 Task: Find connections with filter location Hāora with filter topic #marketing with filter profile language Potuguese with filter current company Zydus Group with filter school The University of Burdwan with filter industry Building Construction with filter service category Tax Law with filter keywords title Architect
Action: Mouse moved to (533, 78)
Screenshot: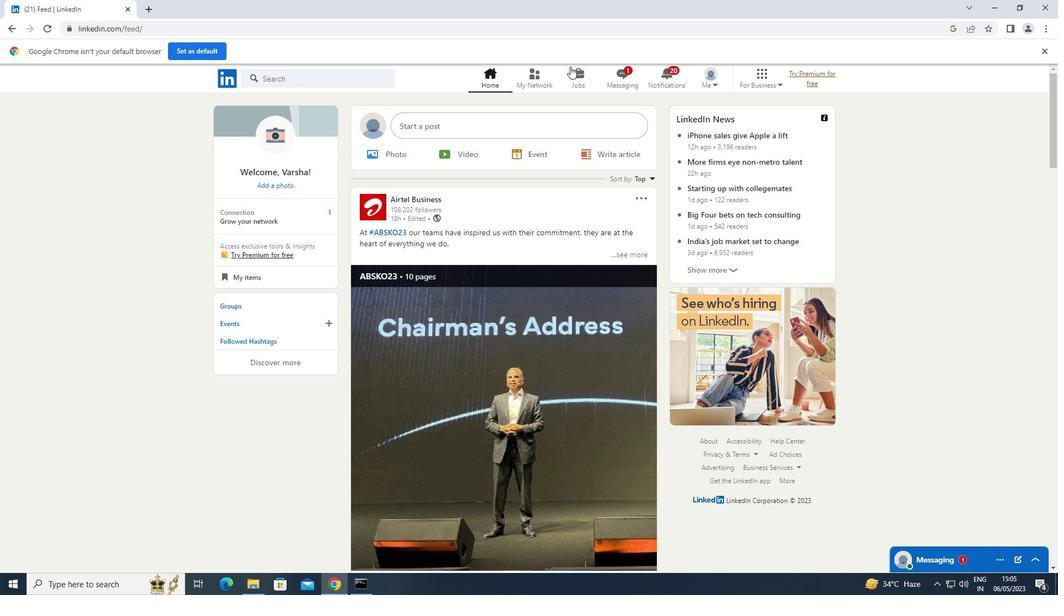 
Action: Mouse pressed left at (533, 78)
Screenshot: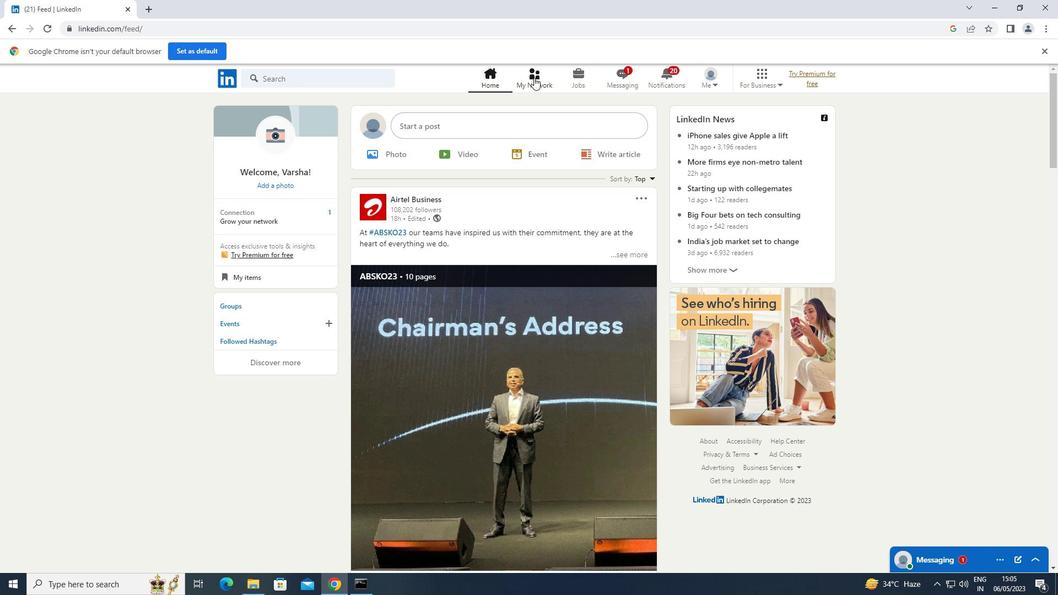 
Action: Mouse moved to (286, 134)
Screenshot: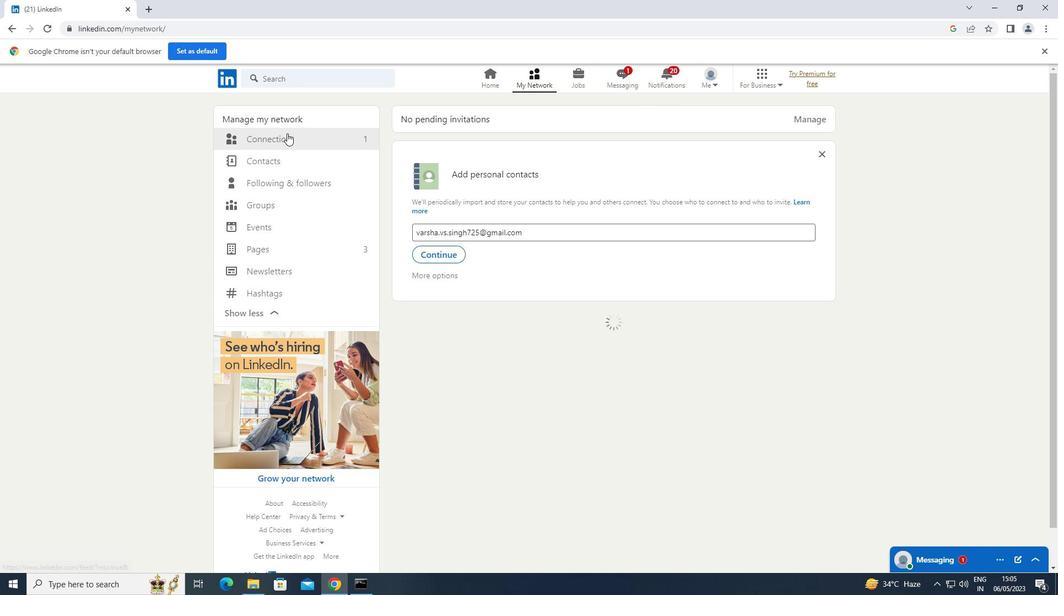 
Action: Mouse pressed left at (286, 134)
Screenshot: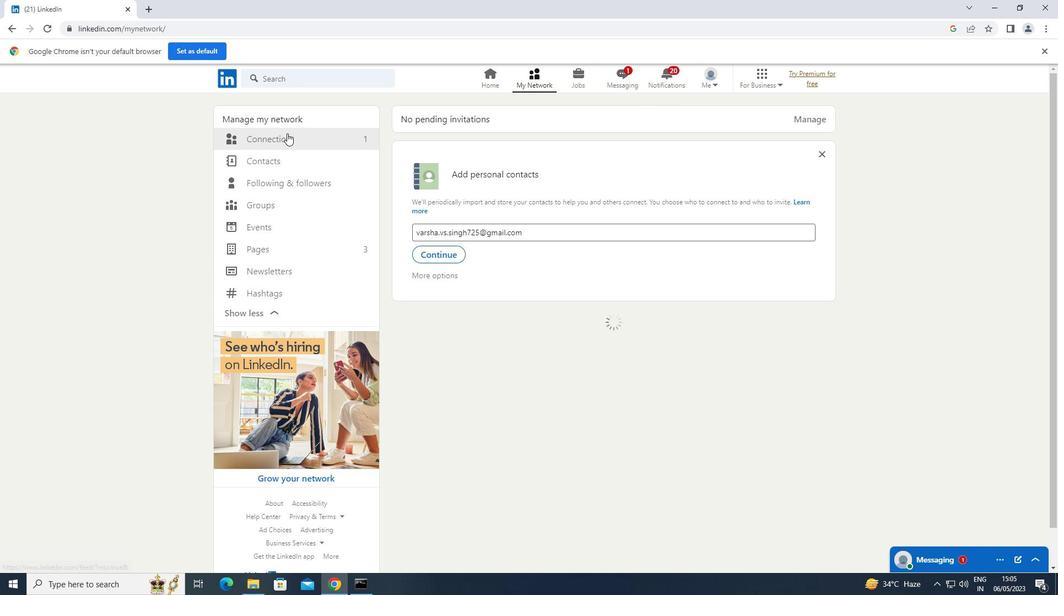 
Action: Mouse moved to (625, 138)
Screenshot: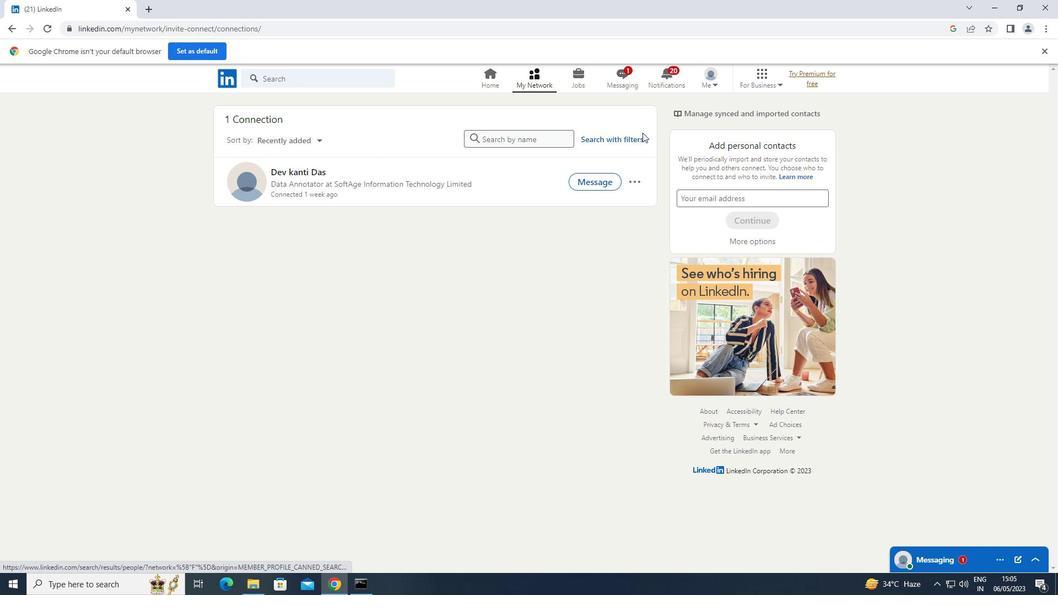 
Action: Mouse pressed left at (625, 138)
Screenshot: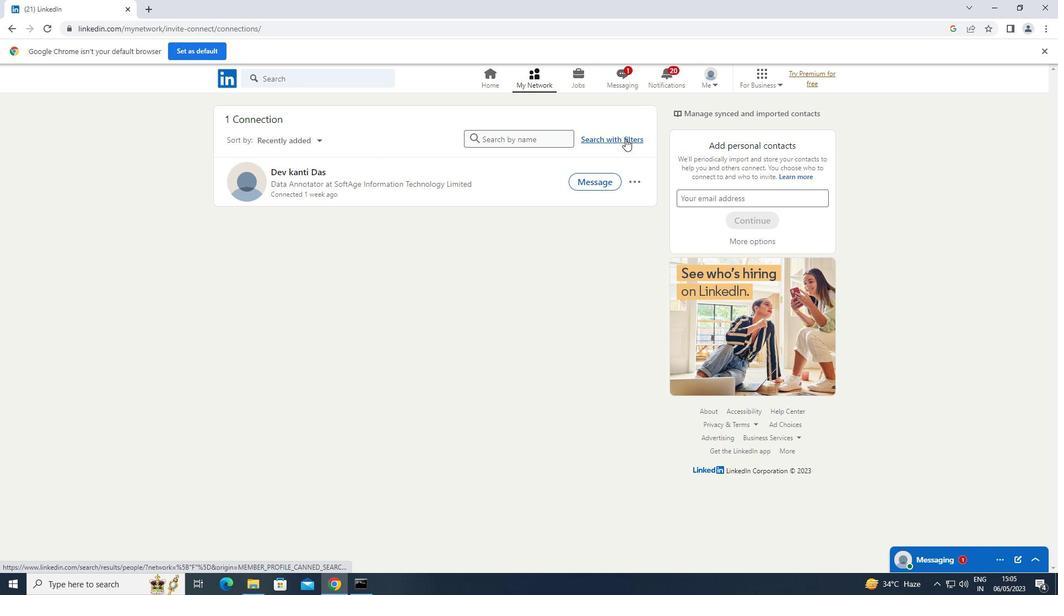 
Action: Mouse moved to (563, 111)
Screenshot: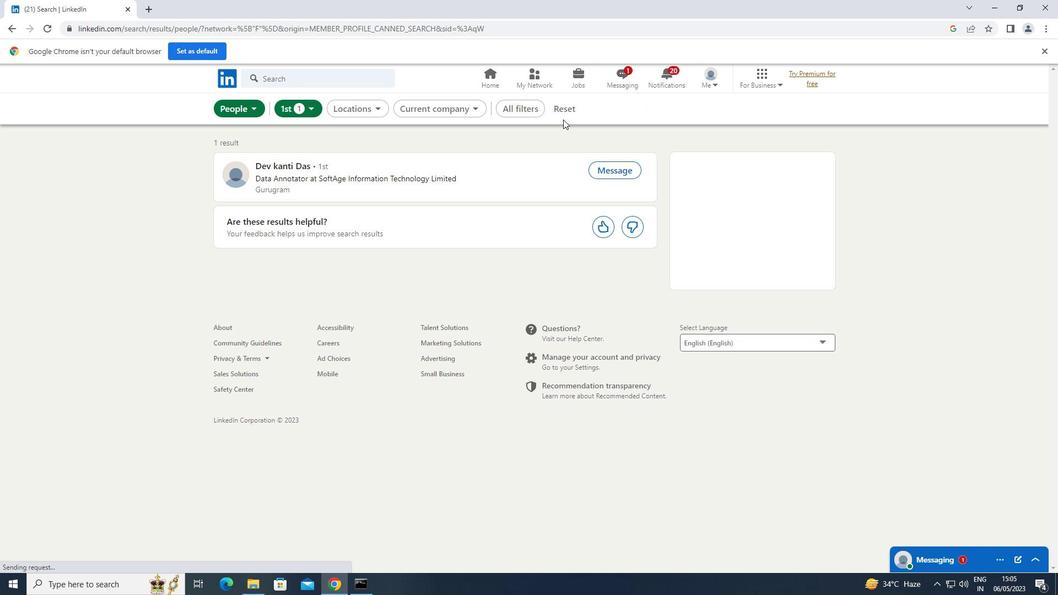 
Action: Mouse pressed left at (563, 111)
Screenshot: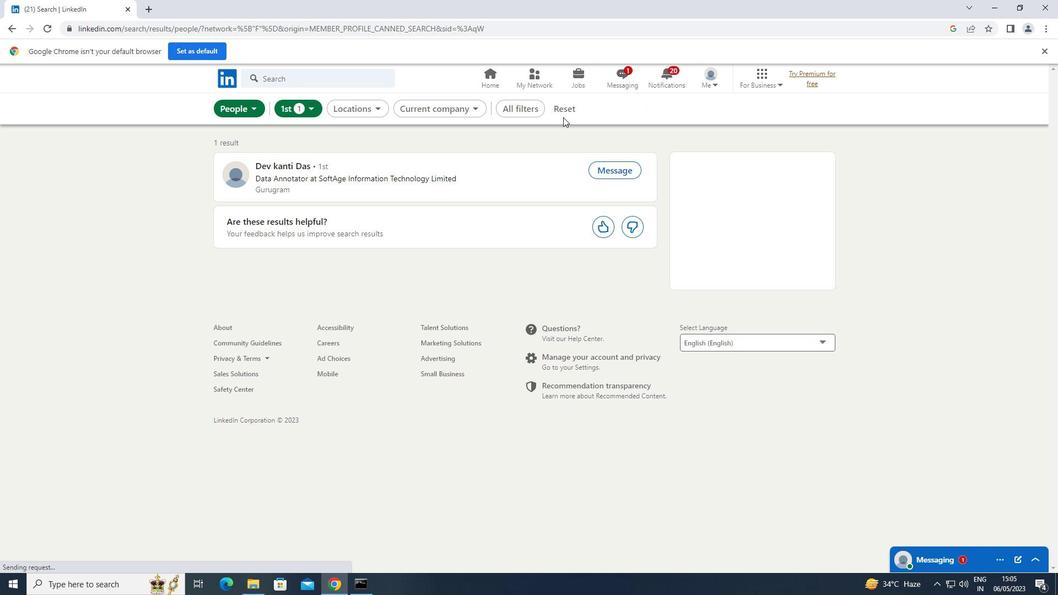 
Action: Mouse moved to (543, 111)
Screenshot: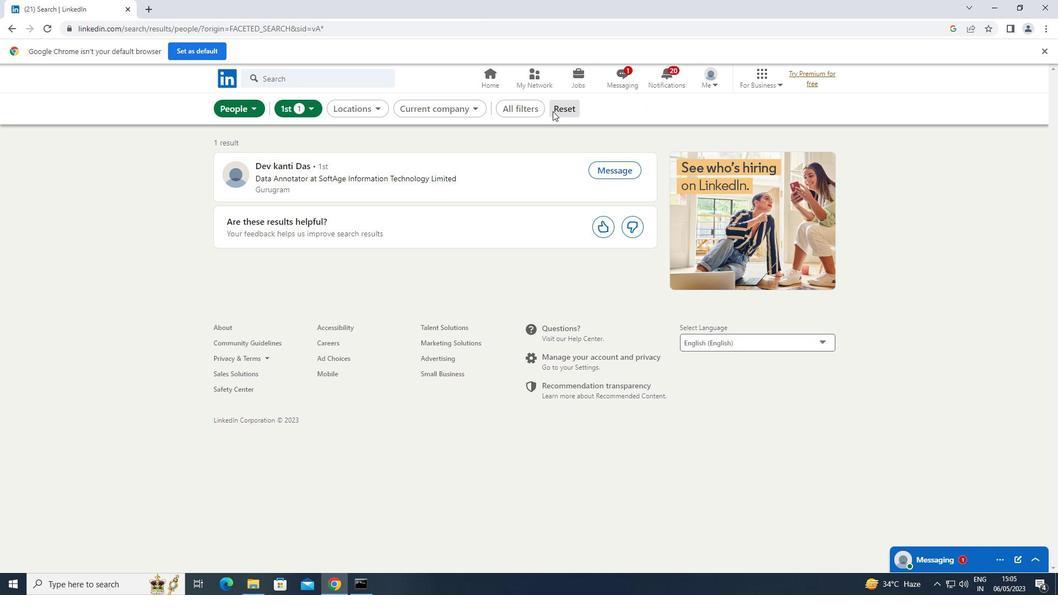 
Action: Mouse pressed left at (543, 111)
Screenshot: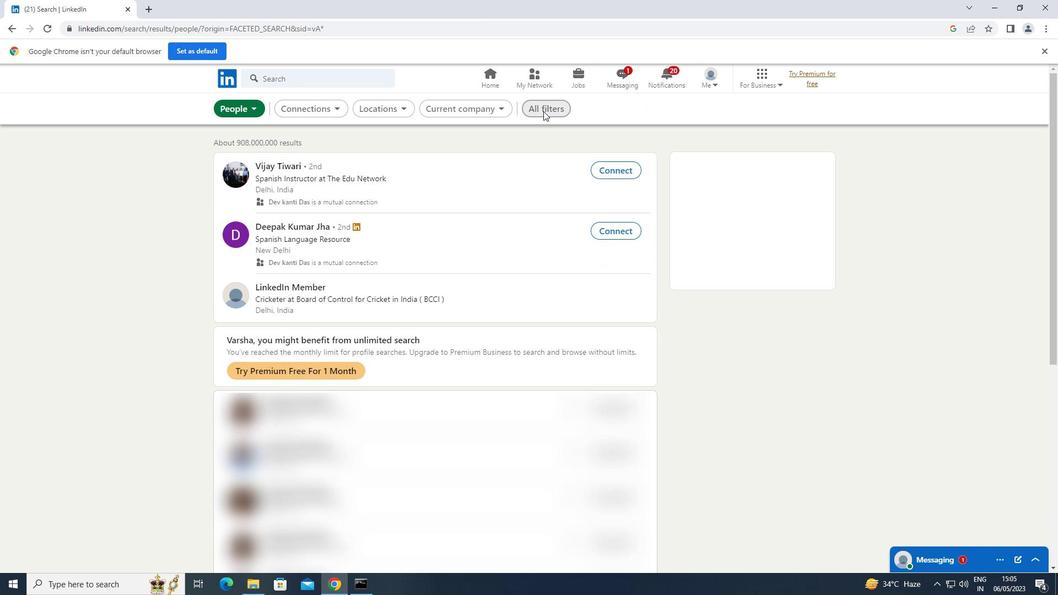 
Action: Mouse moved to (827, 237)
Screenshot: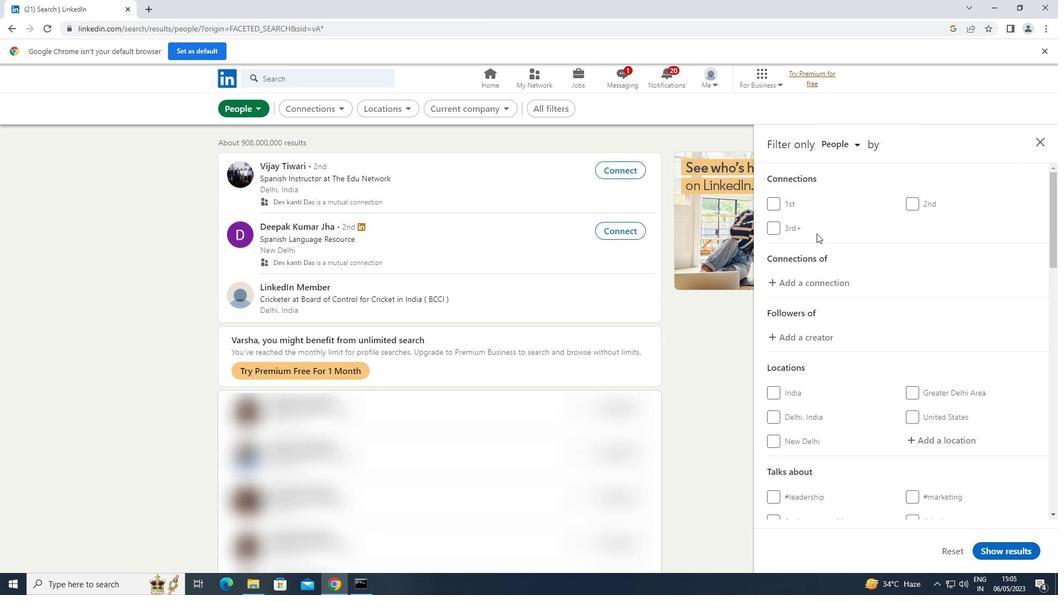 
Action: Mouse scrolled (827, 237) with delta (0, 0)
Screenshot: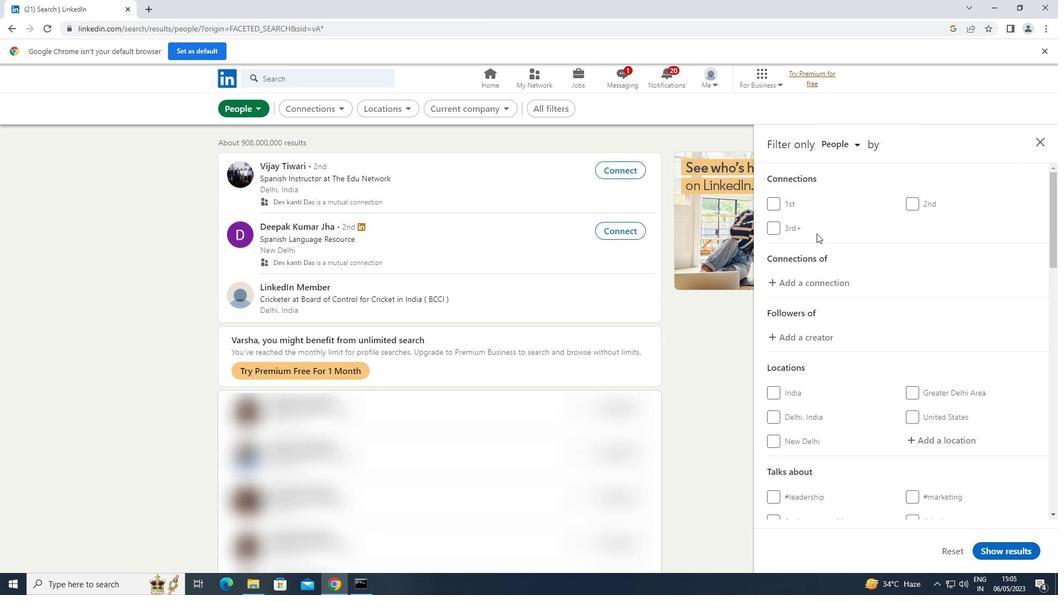 
Action: Mouse scrolled (827, 237) with delta (0, 0)
Screenshot: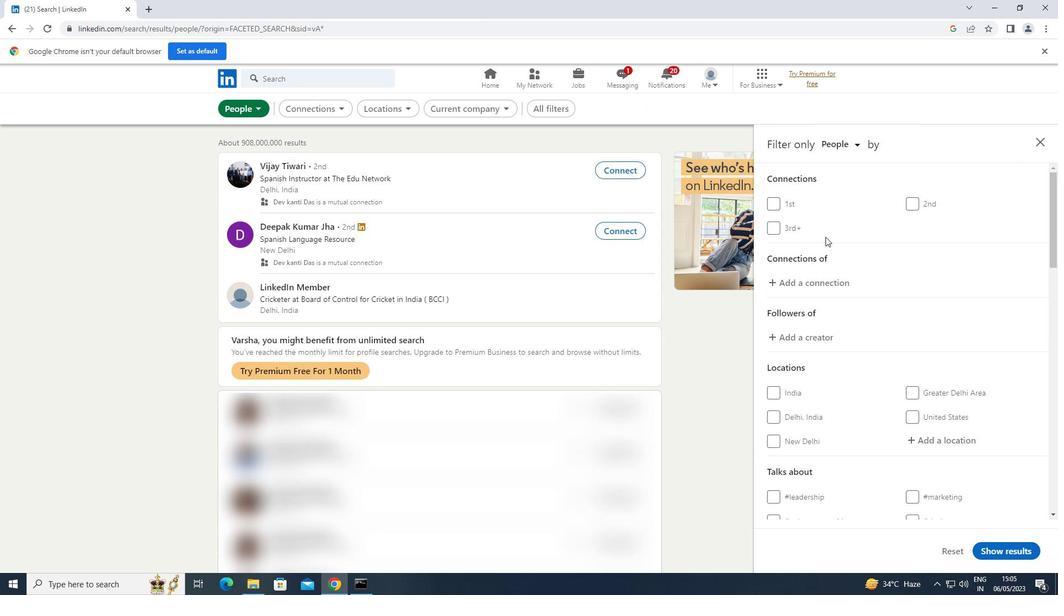 
Action: Mouse moved to (938, 331)
Screenshot: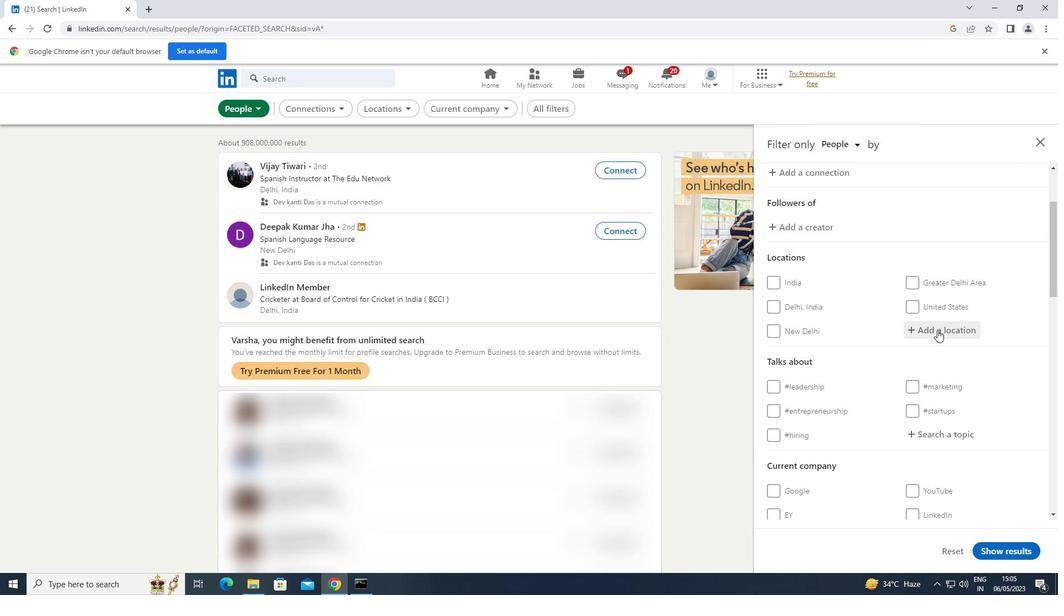 
Action: Mouse pressed left at (938, 331)
Screenshot: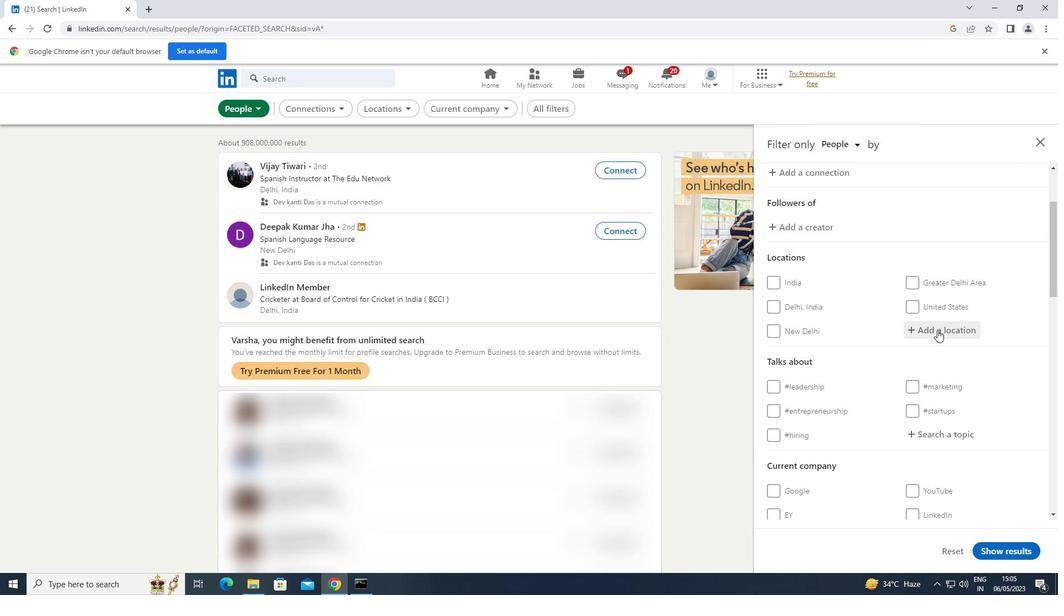 
Action: Mouse moved to (939, 329)
Screenshot: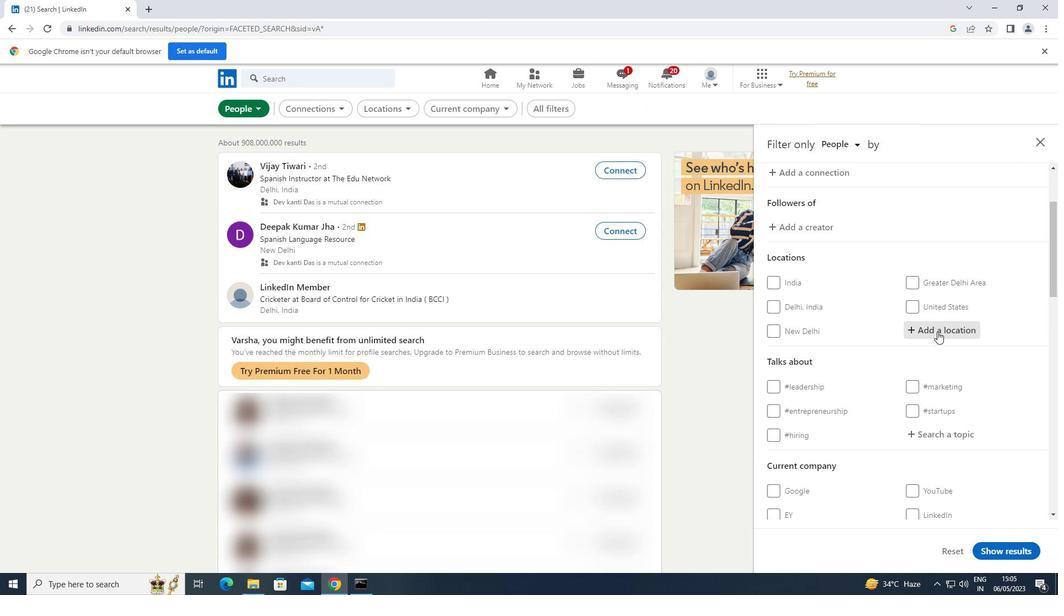 
Action: Key pressed <Key.shift>HAORA
Screenshot: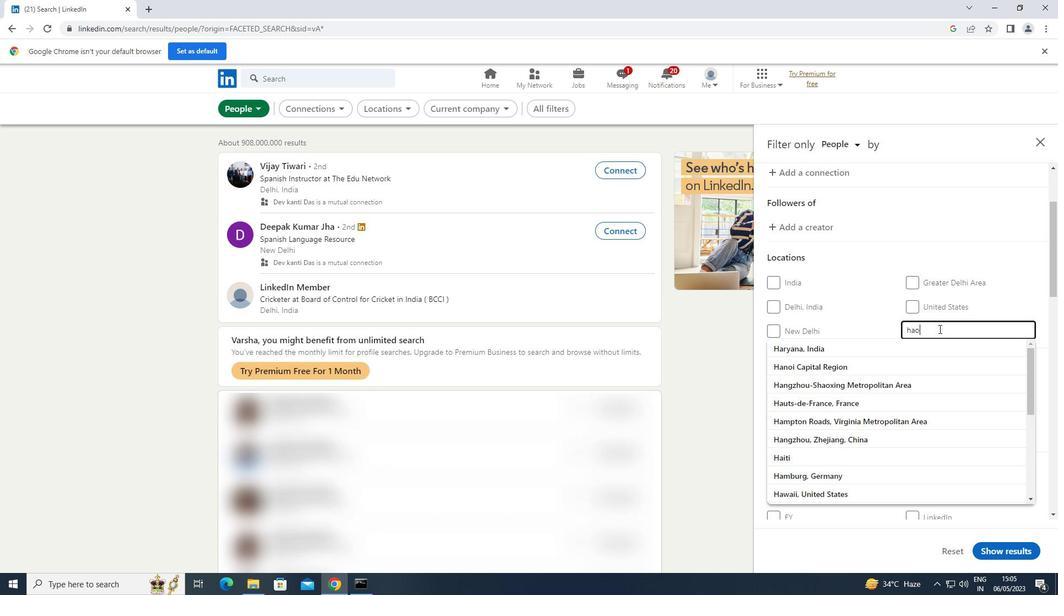 
Action: Mouse moved to (954, 432)
Screenshot: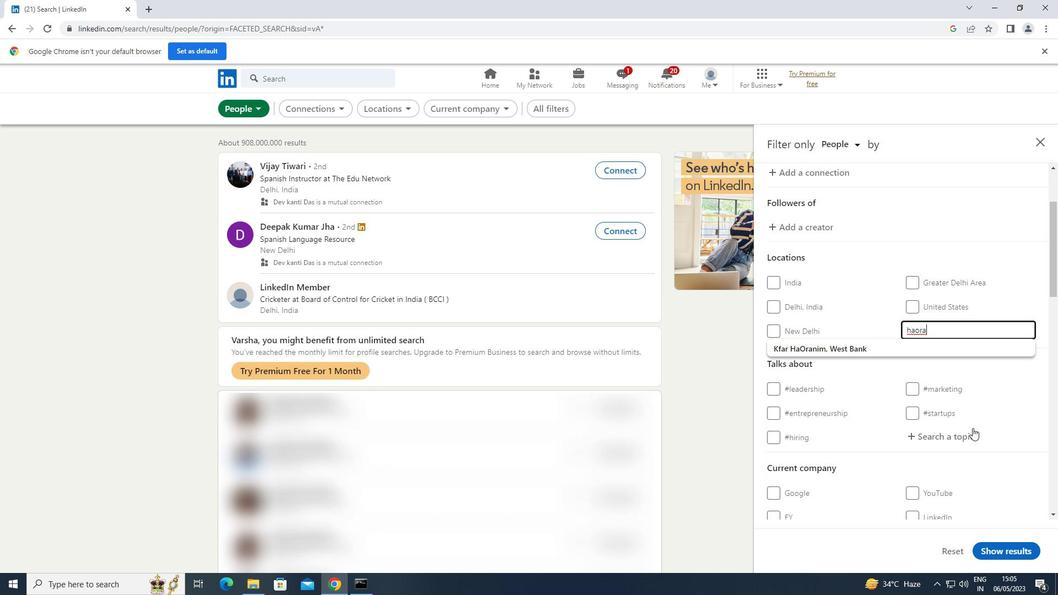
Action: Mouse pressed left at (954, 432)
Screenshot: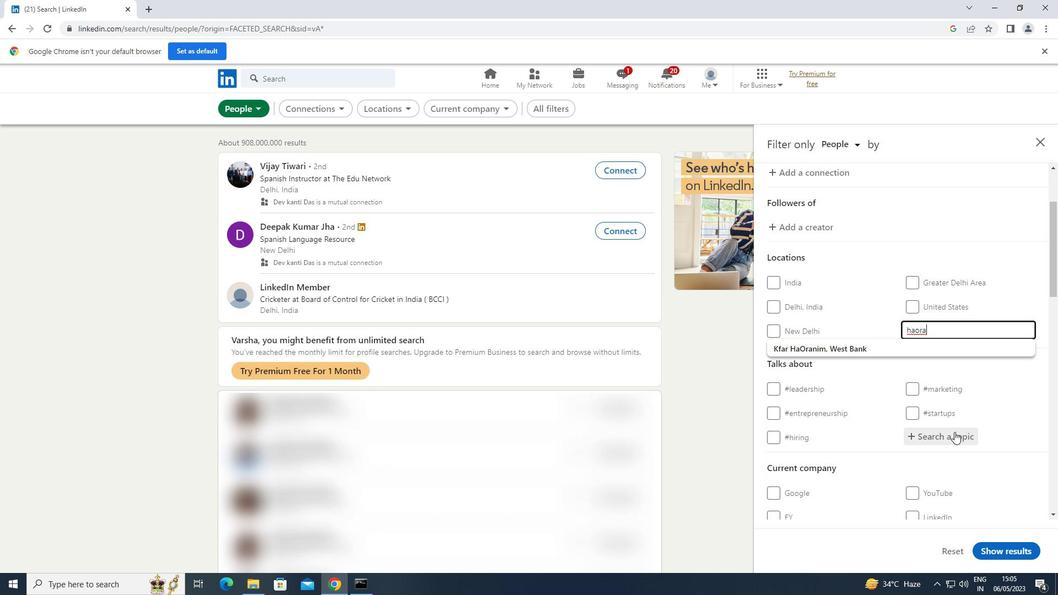
Action: Key pressed MARKETI
Screenshot: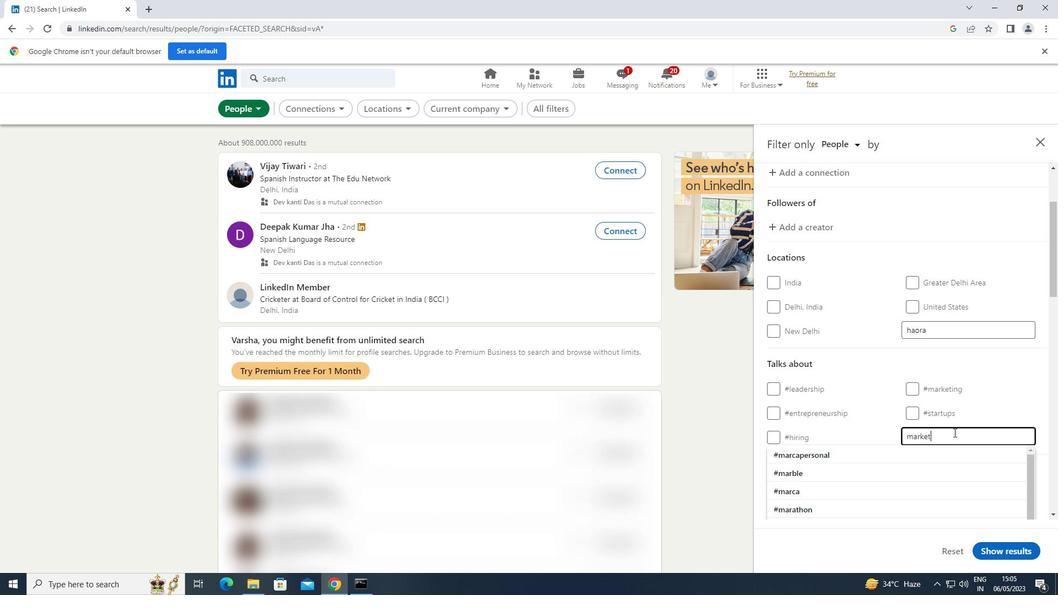 
Action: Mouse moved to (818, 458)
Screenshot: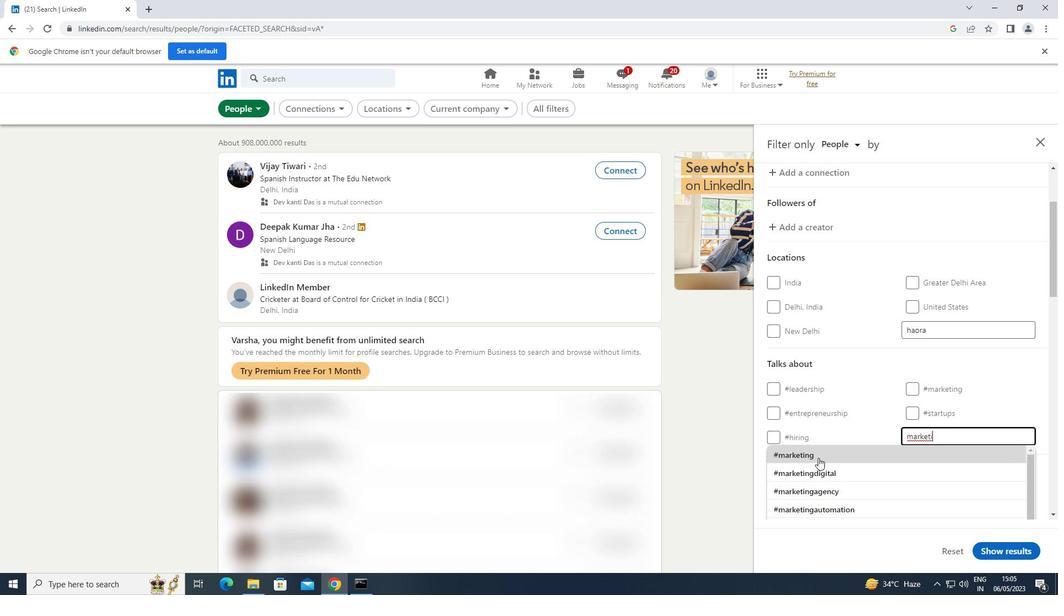 
Action: Mouse pressed left at (818, 458)
Screenshot: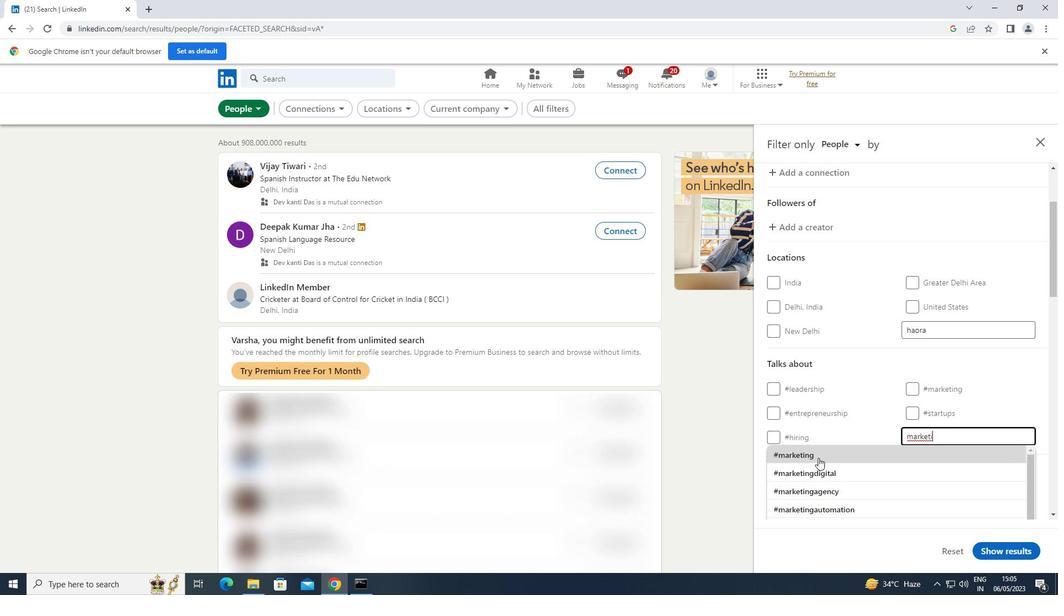 
Action: Mouse moved to (828, 444)
Screenshot: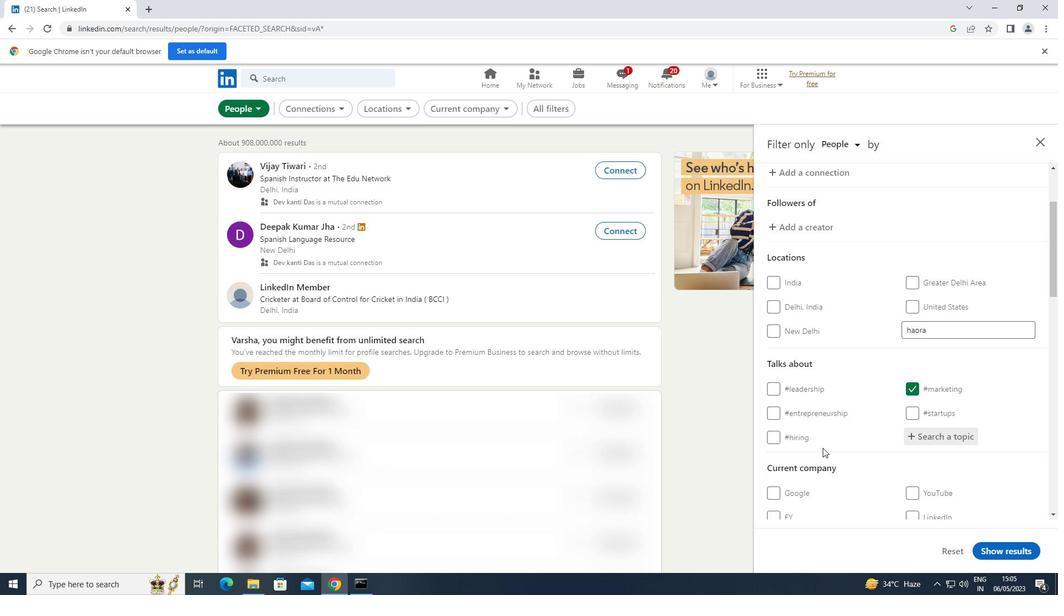 
Action: Mouse scrolled (828, 443) with delta (0, 0)
Screenshot: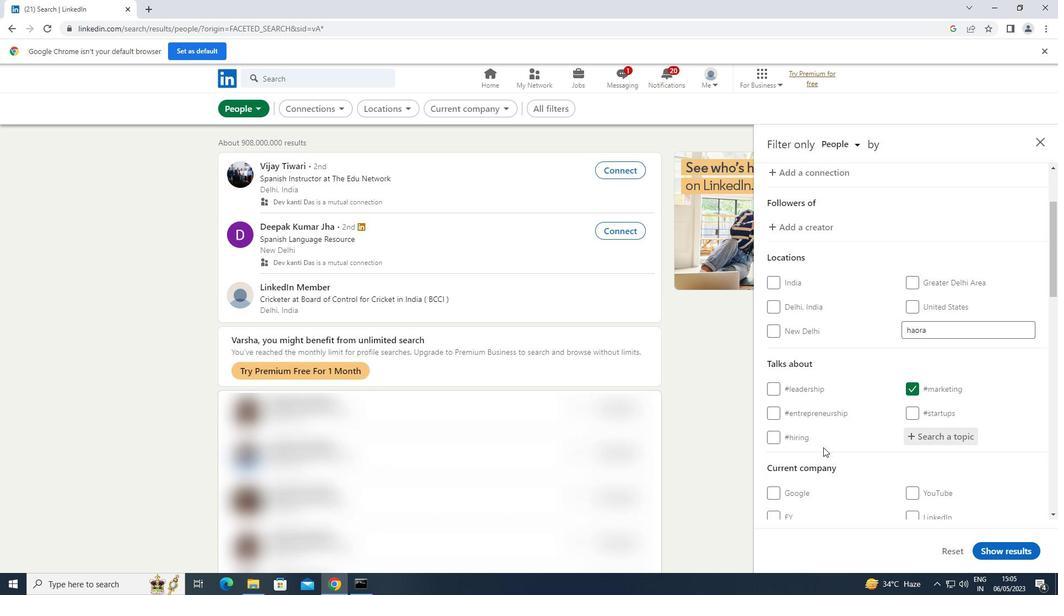 
Action: Mouse scrolled (828, 443) with delta (0, 0)
Screenshot: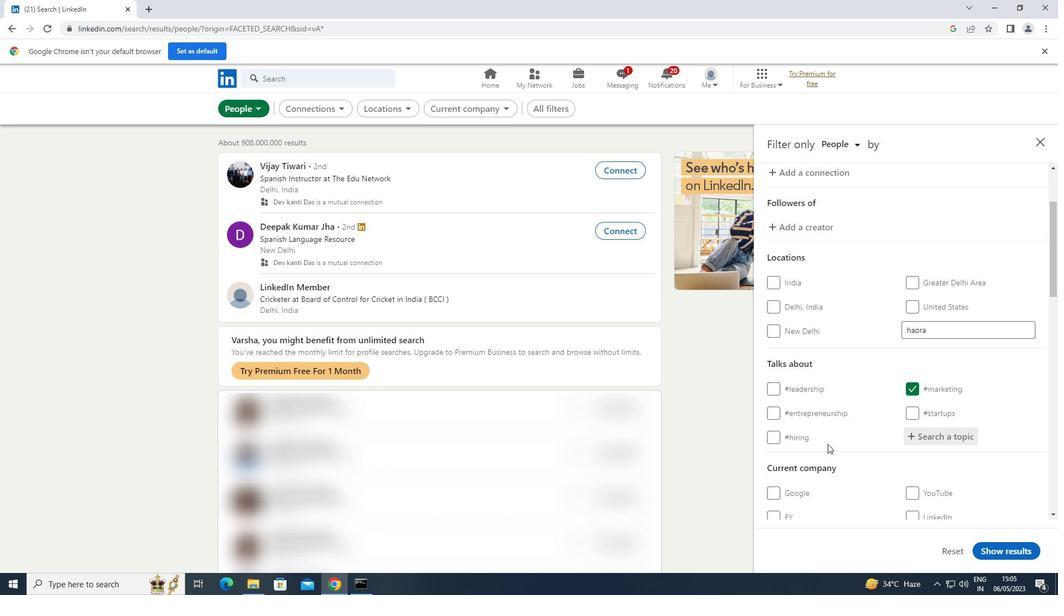 
Action: Mouse scrolled (828, 443) with delta (0, 0)
Screenshot: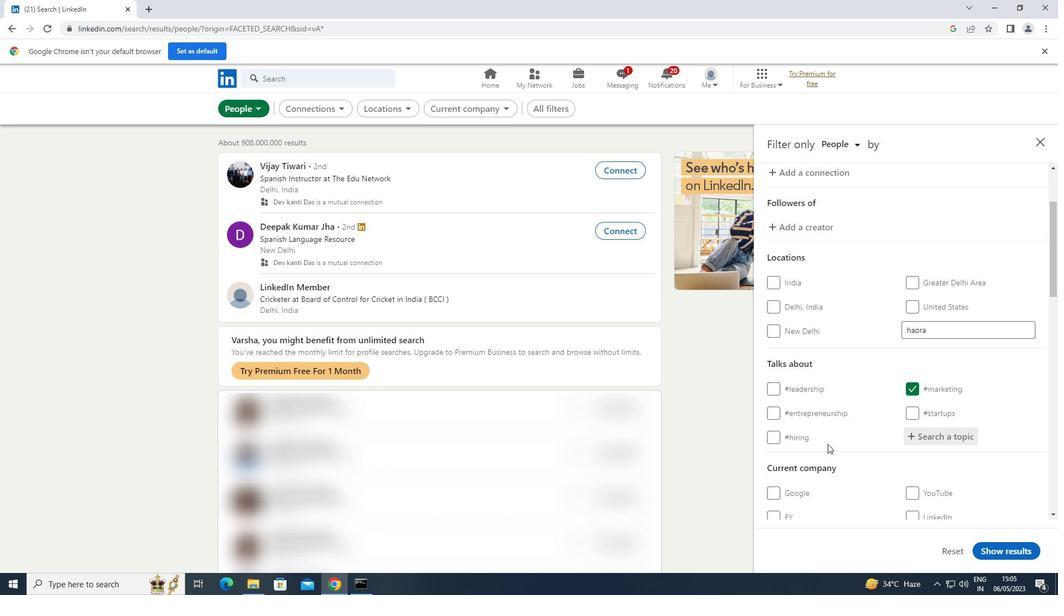 
Action: Mouse scrolled (828, 443) with delta (0, 0)
Screenshot: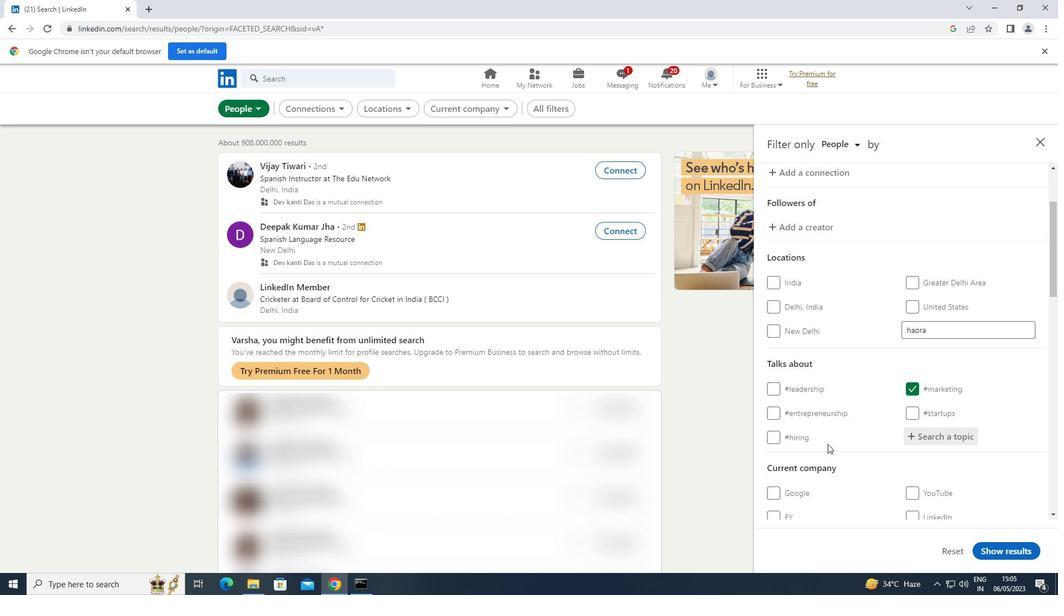 
Action: Mouse scrolled (828, 443) with delta (0, 0)
Screenshot: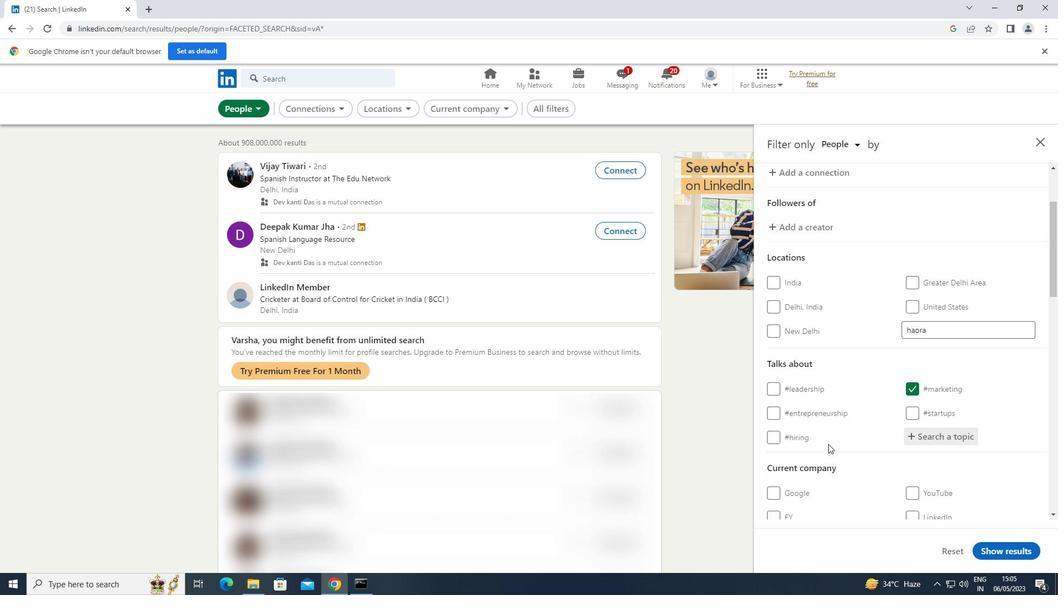 
Action: Mouse moved to (831, 441)
Screenshot: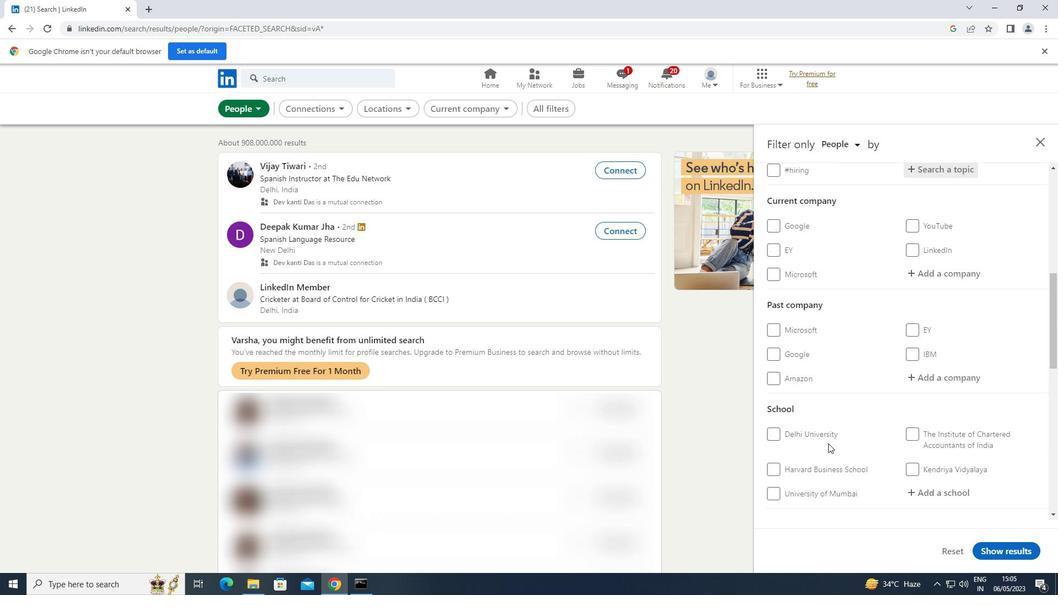 
Action: Mouse scrolled (831, 440) with delta (0, 0)
Screenshot: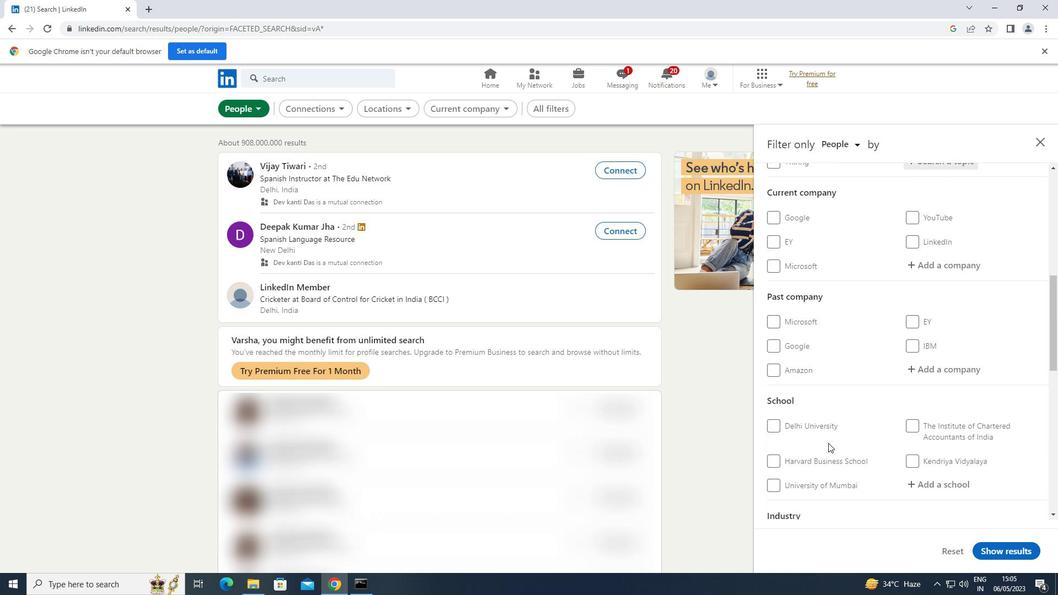 
Action: Mouse scrolled (831, 440) with delta (0, 0)
Screenshot: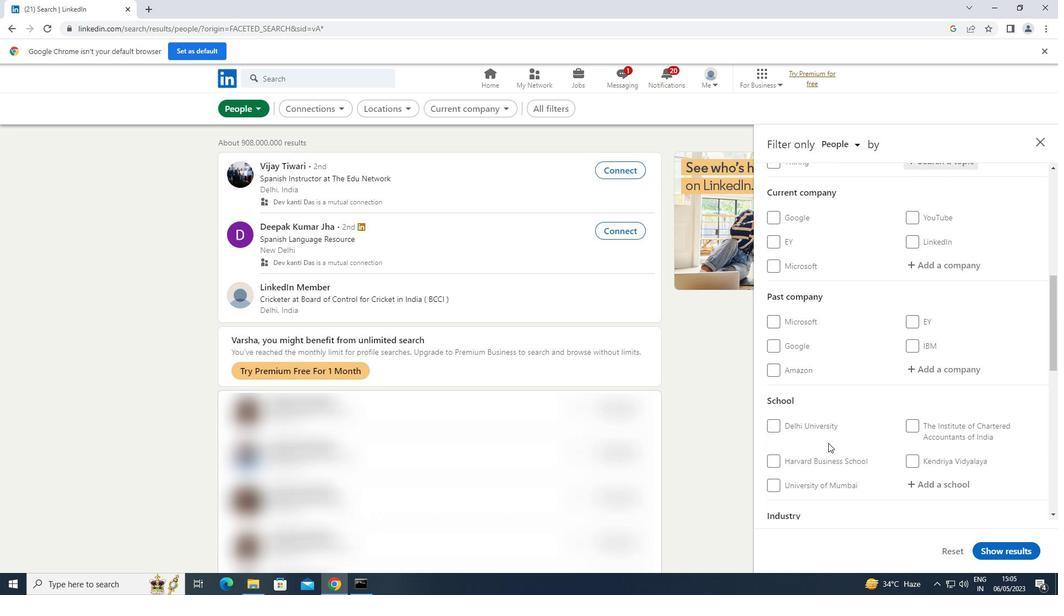 
Action: Mouse scrolled (831, 440) with delta (0, 0)
Screenshot: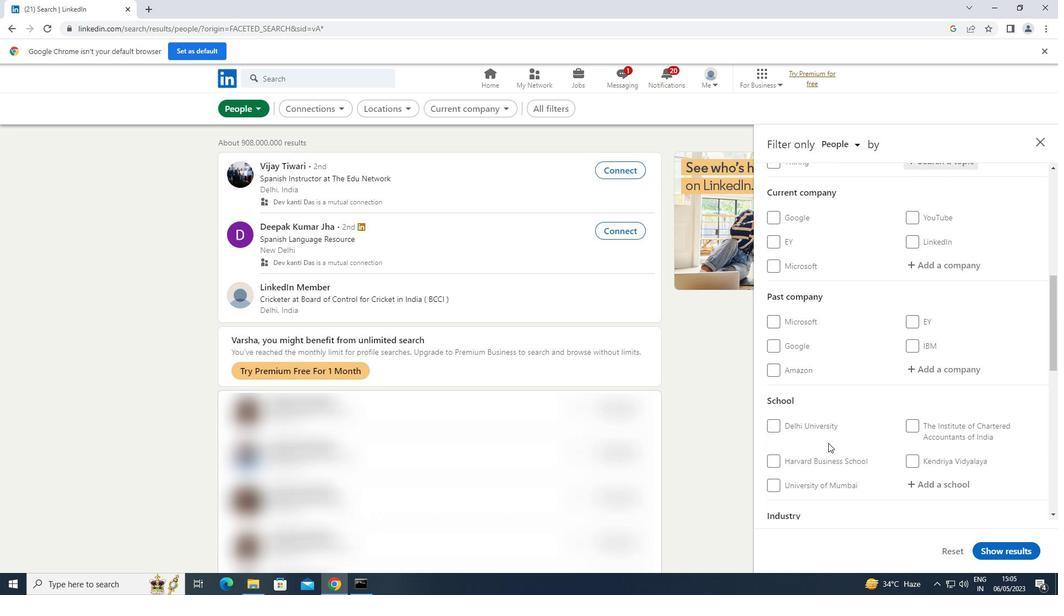 
Action: Mouse scrolled (831, 440) with delta (0, 0)
Screenshot: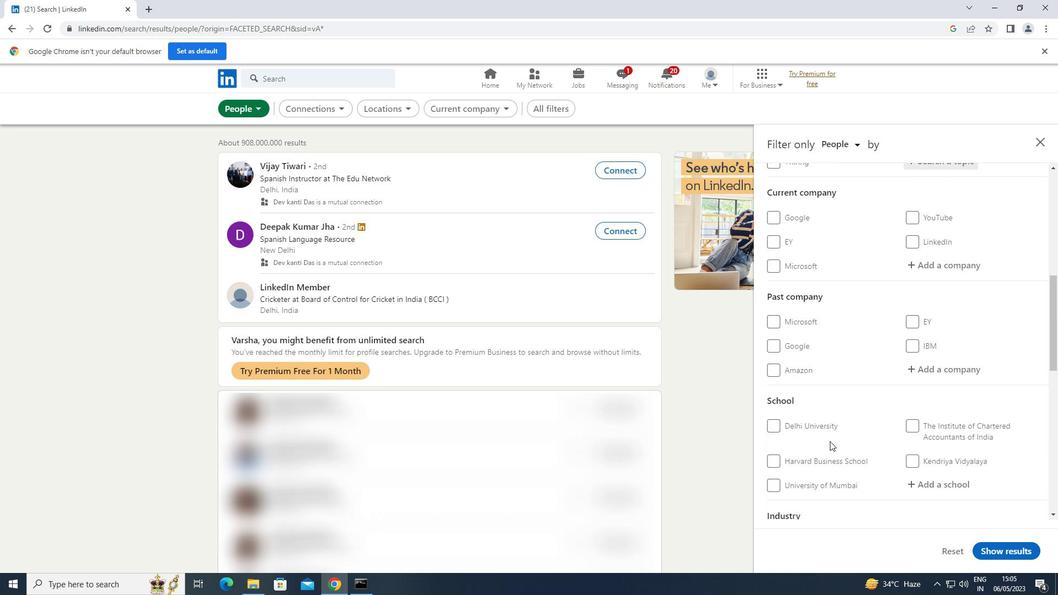 
Action: Mouse scrolled (831, 440) with delta (0, 0)
Screenshot: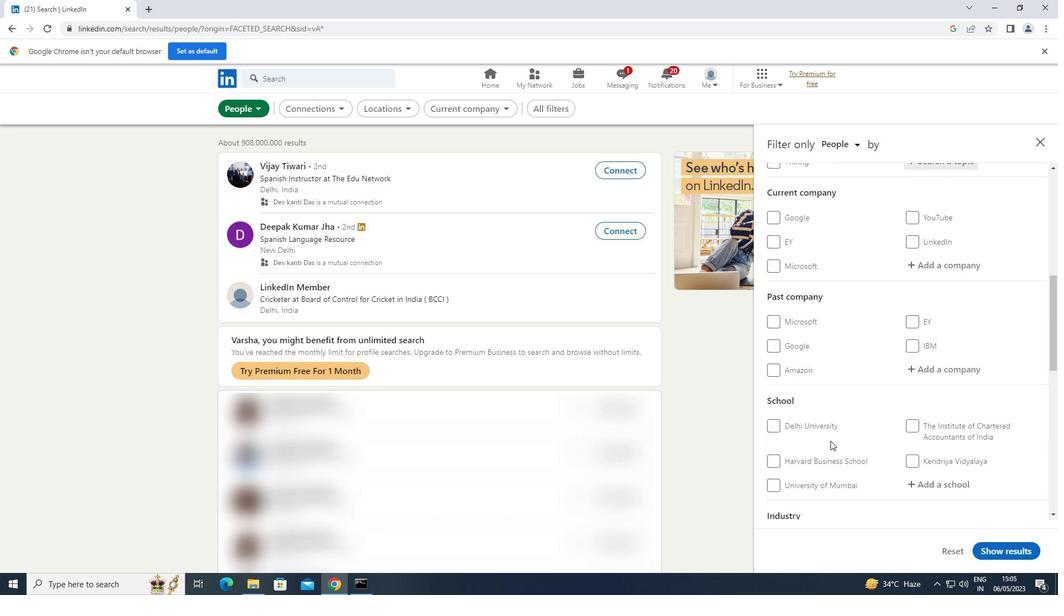 
Action: Mouse moved to (909, 414)
Screenshot: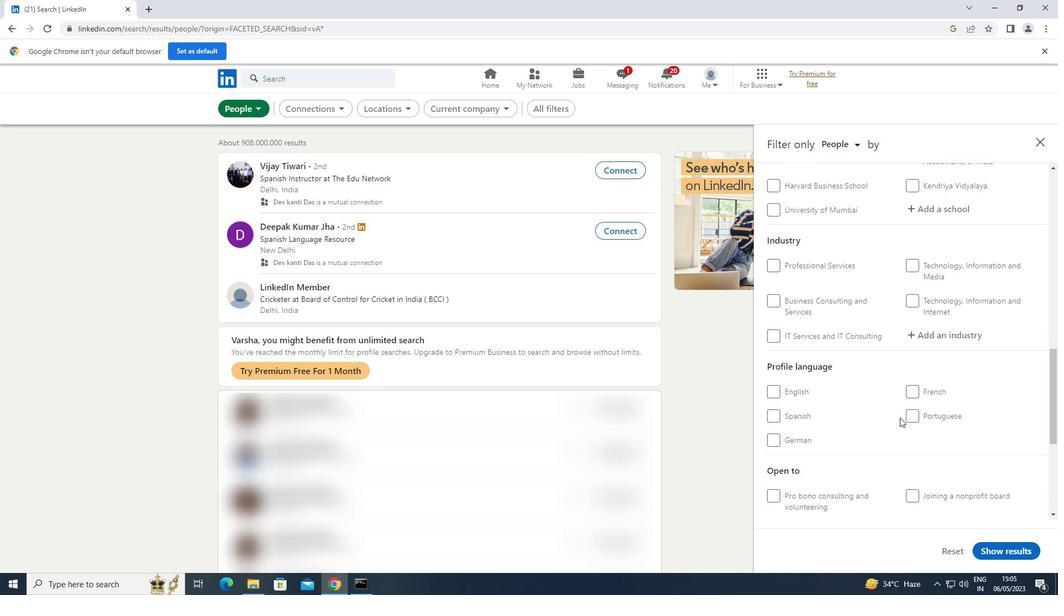 
Action: Mouse pressed left at (909, 414)
Screenshot: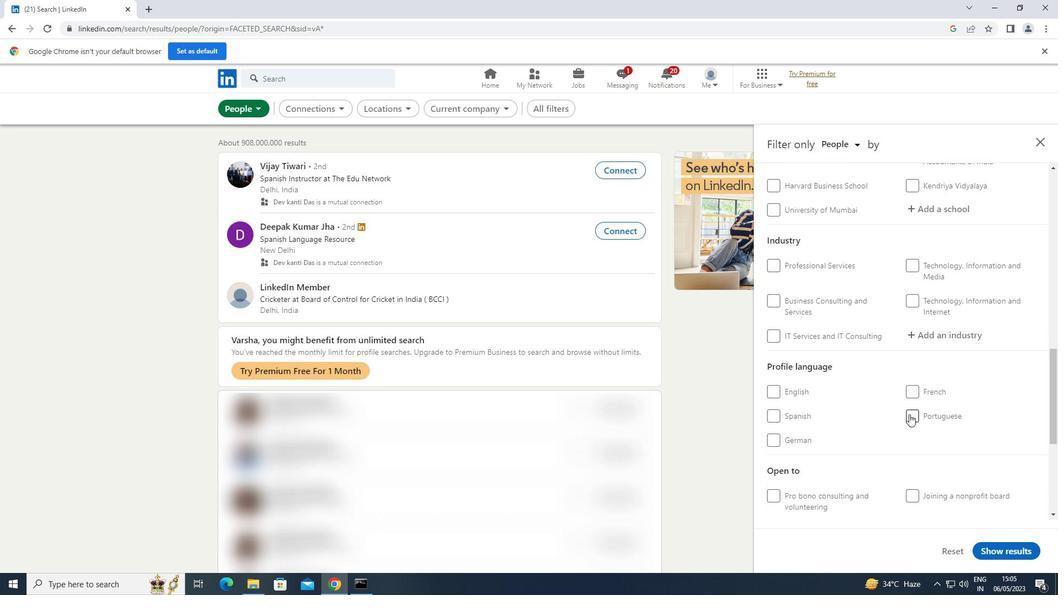 
Action: Mouse moved to (914, 410)
Screenshot: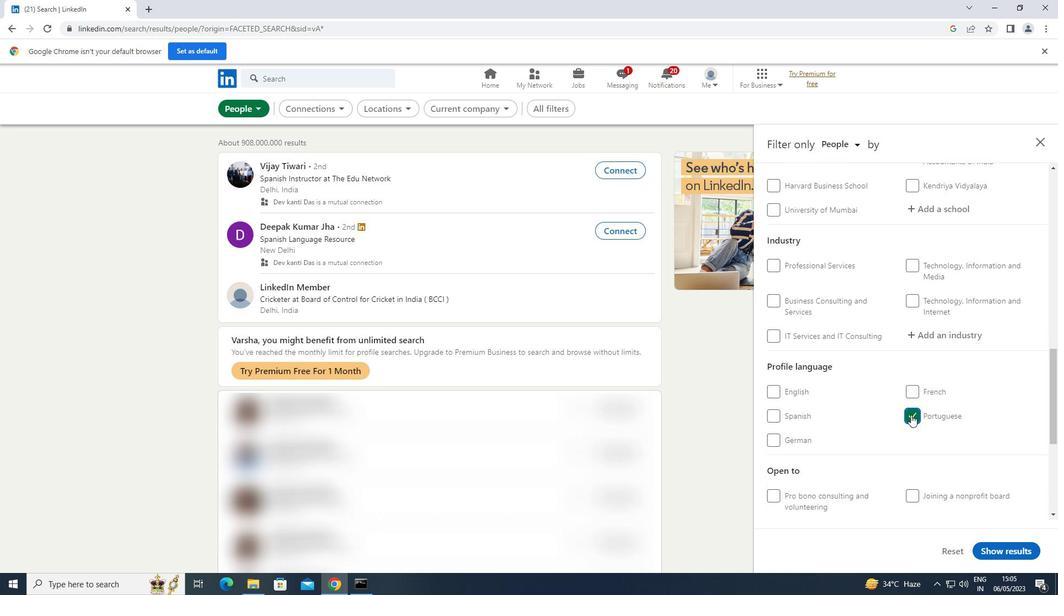 
Action: Mouse scrolled (914, 411) with delta (0, 0)
Screenshot: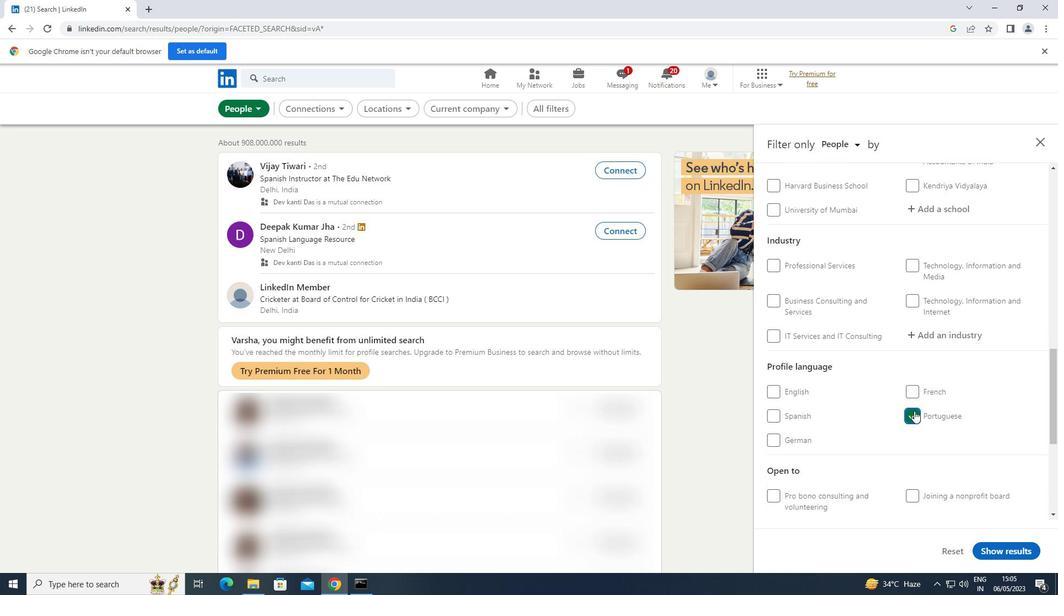 
Action: Mouse scrolled (914, 411) with delta (0, 0)
Screenshot: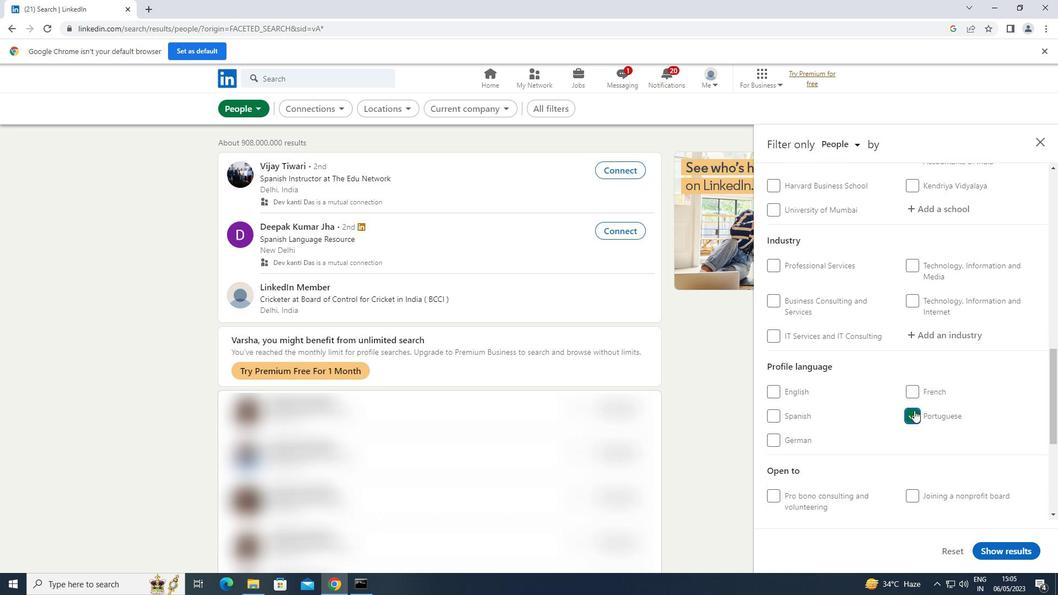
Action: Mouse moved to (914, 410)
Screenshot: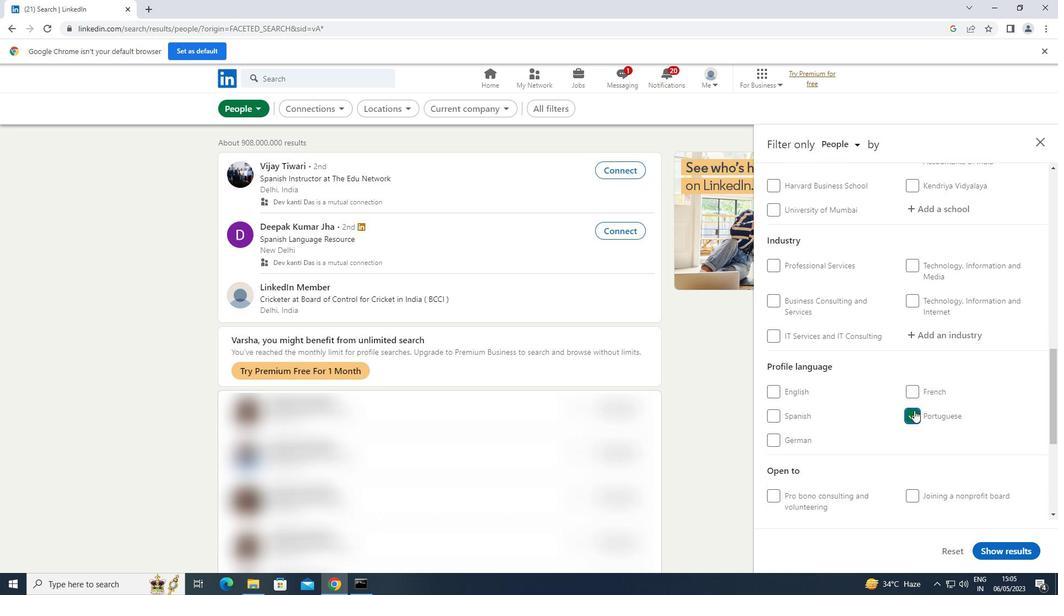
Action: Mouse scrolled (914, 410) with delta (0, 0)
Screenshot: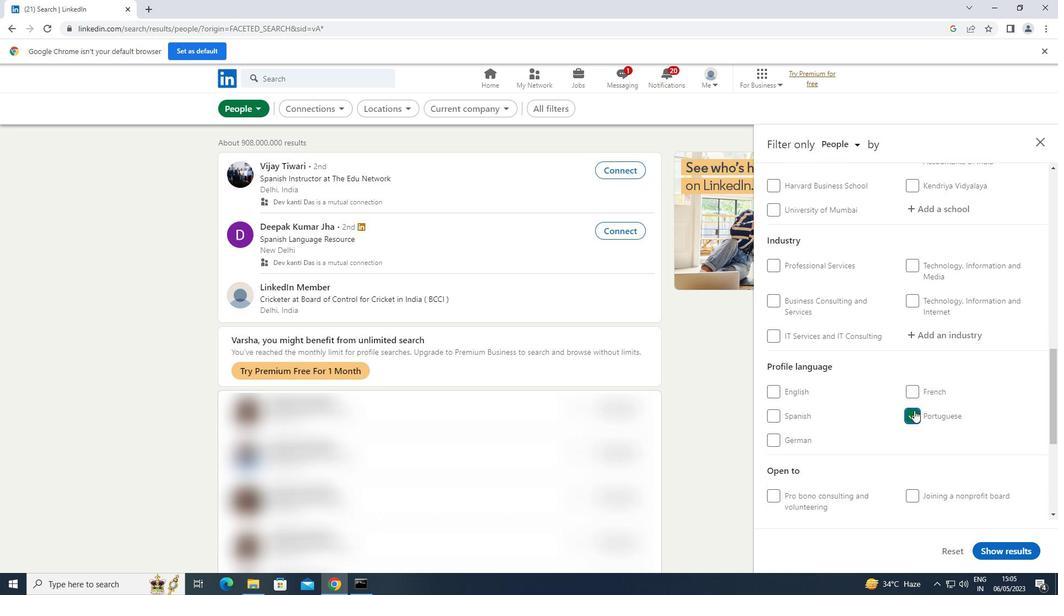 
Action: Mouse moved to (914, 410)
Screenshot: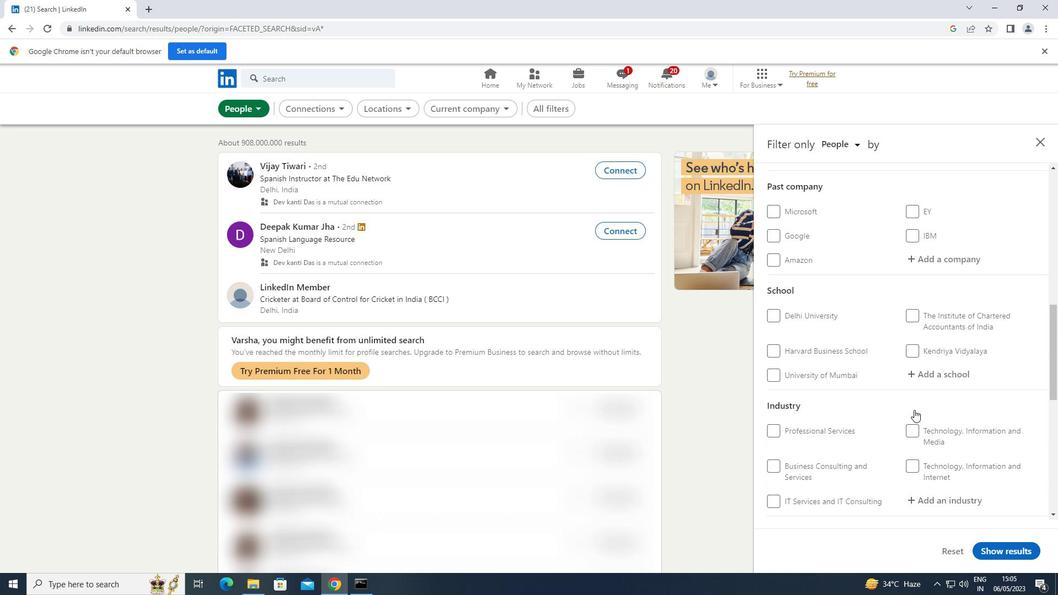 
Action: Mouse scrolled (914, 410) with delta (0, 0)
Screenshot: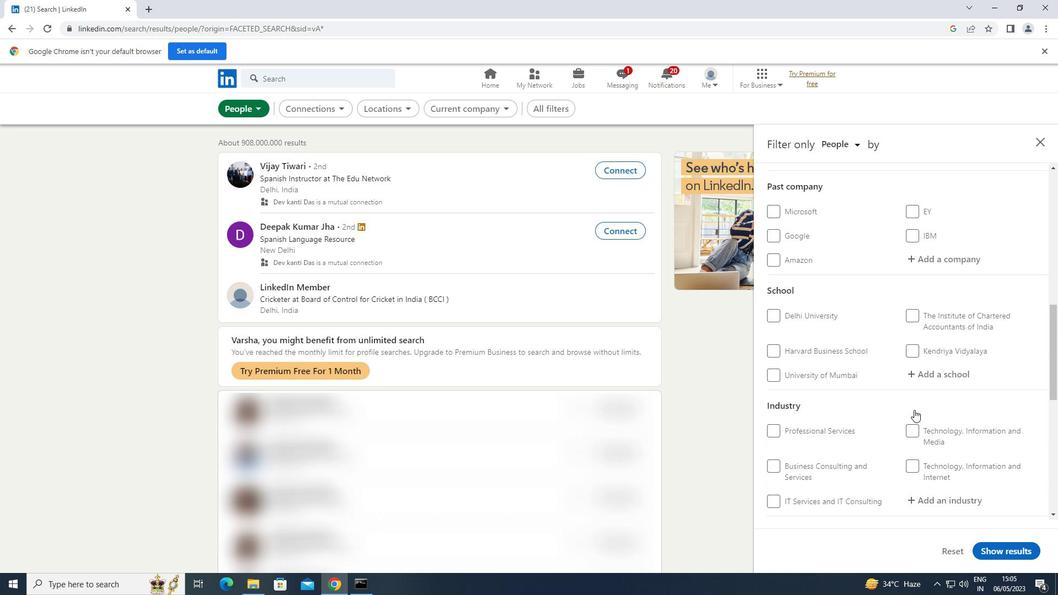 
Action: Mouse scrolled (914, 410) with delta (0, 0)
Screenshot: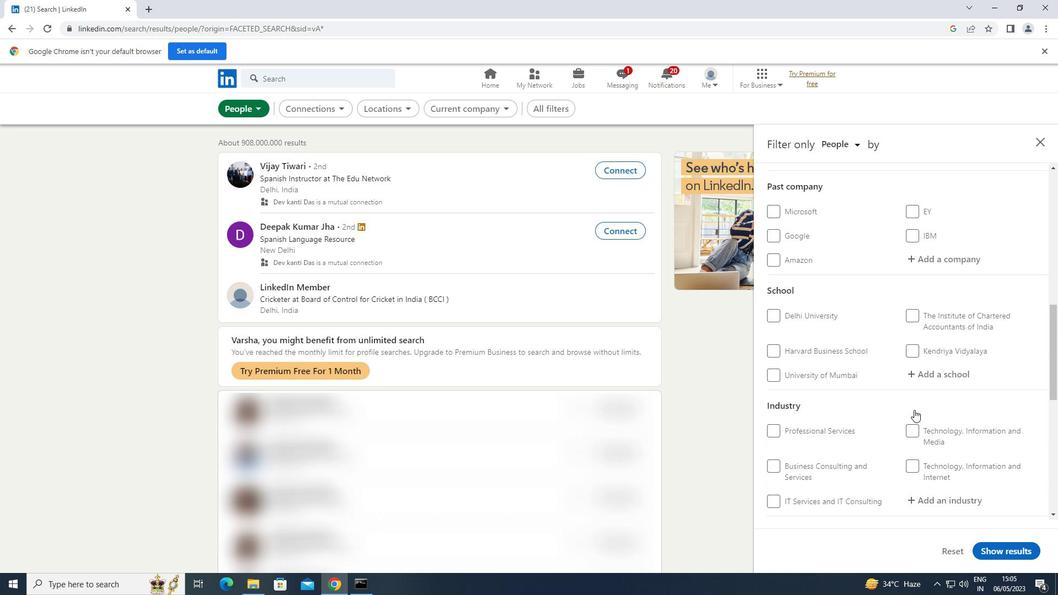 
Action: Mouse scrolled (914, 410) with delta (0, 0)
Screenshot: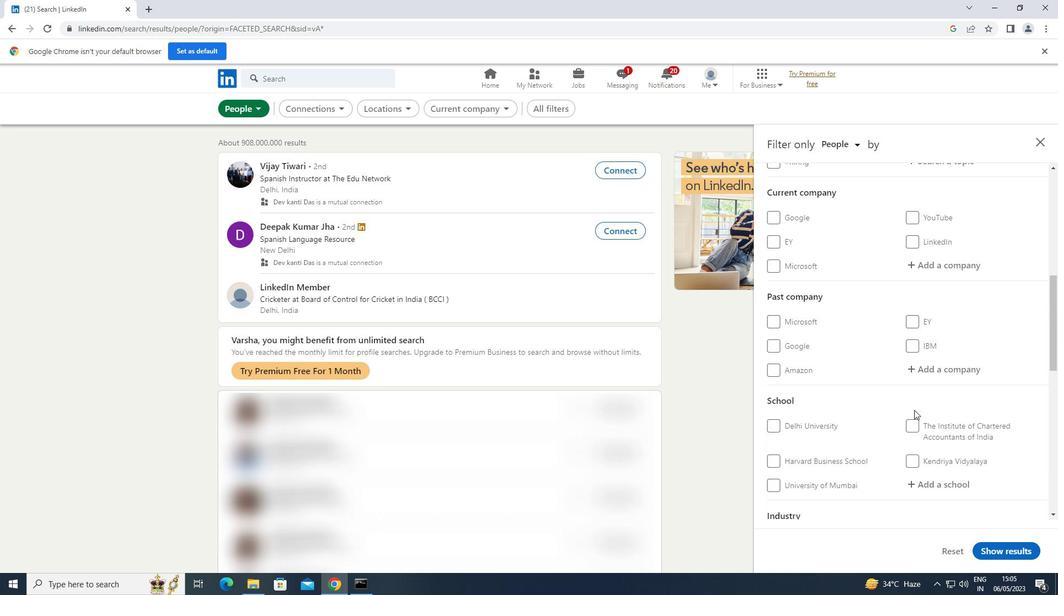 
Action: Mouse scrolled (914, 410) with delta (0, 0)
Screenshot: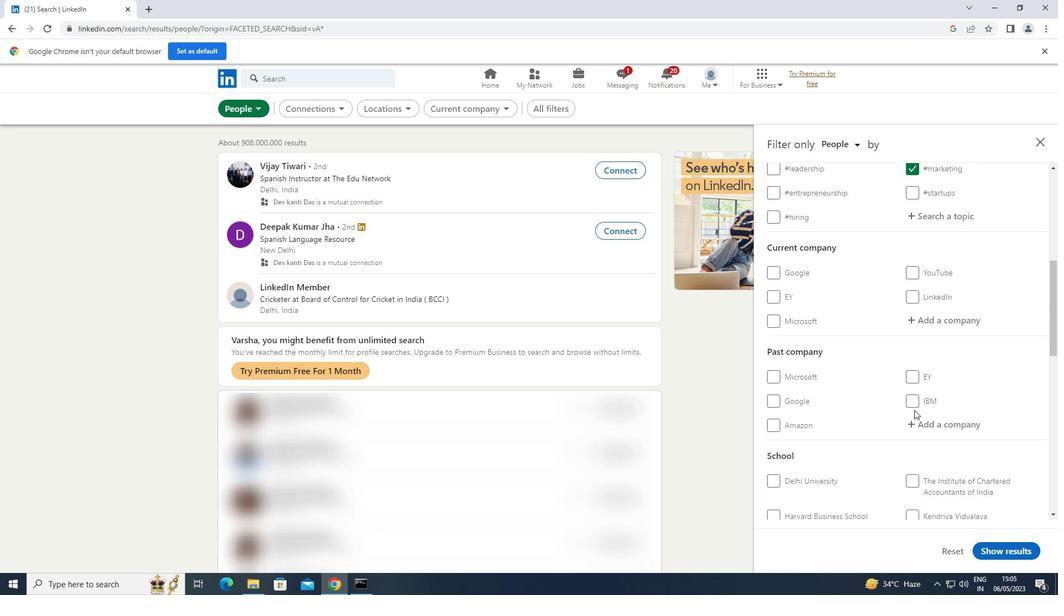 
Action: Mouse moved to (937, 377)
Screenshot: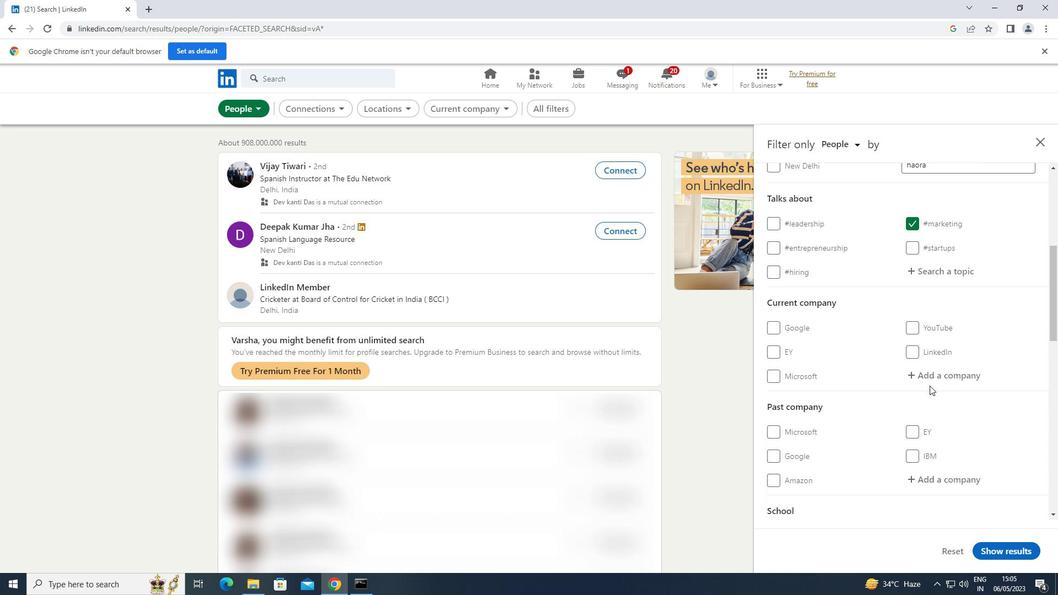 
Action: Mouse pressed left at (937, 377)
Screenshot: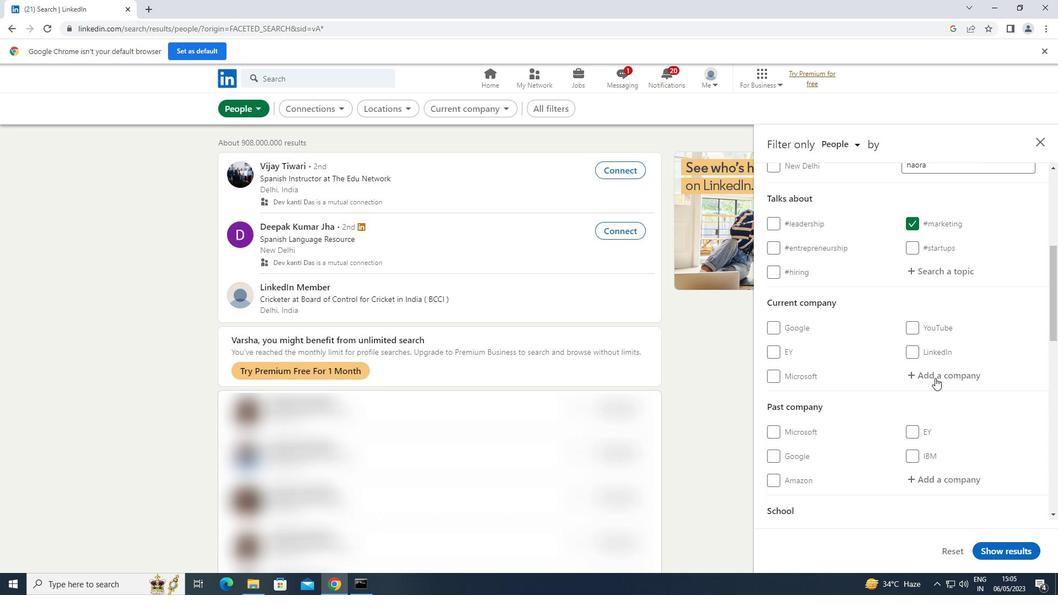 
Action: Key pressed <Key.shift>ZYDUA<Key.backspace>S
Screenshot: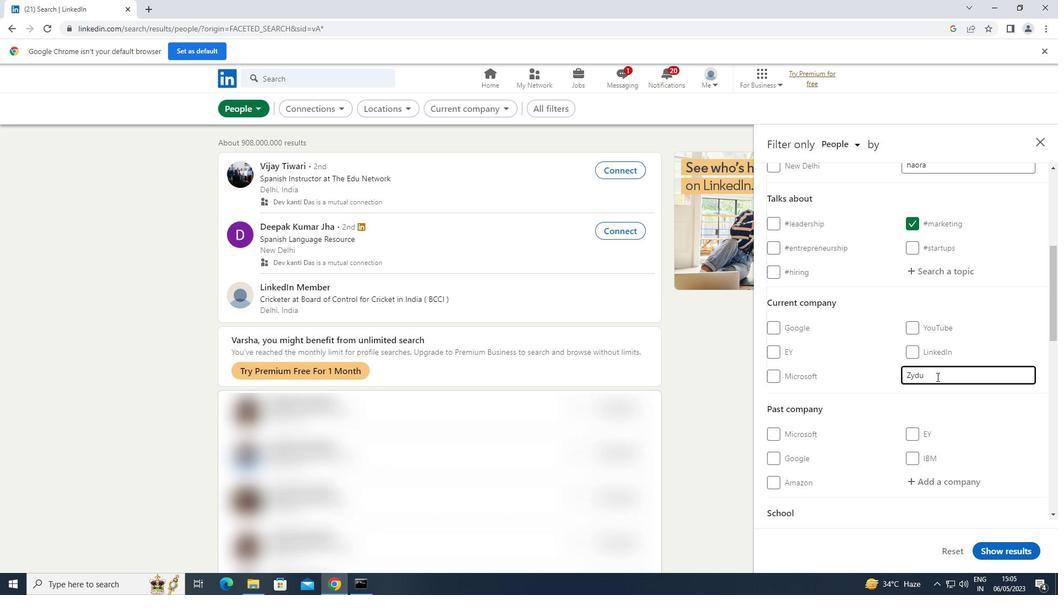 
Action: Mouse moved to (806, 395)
Screenshot: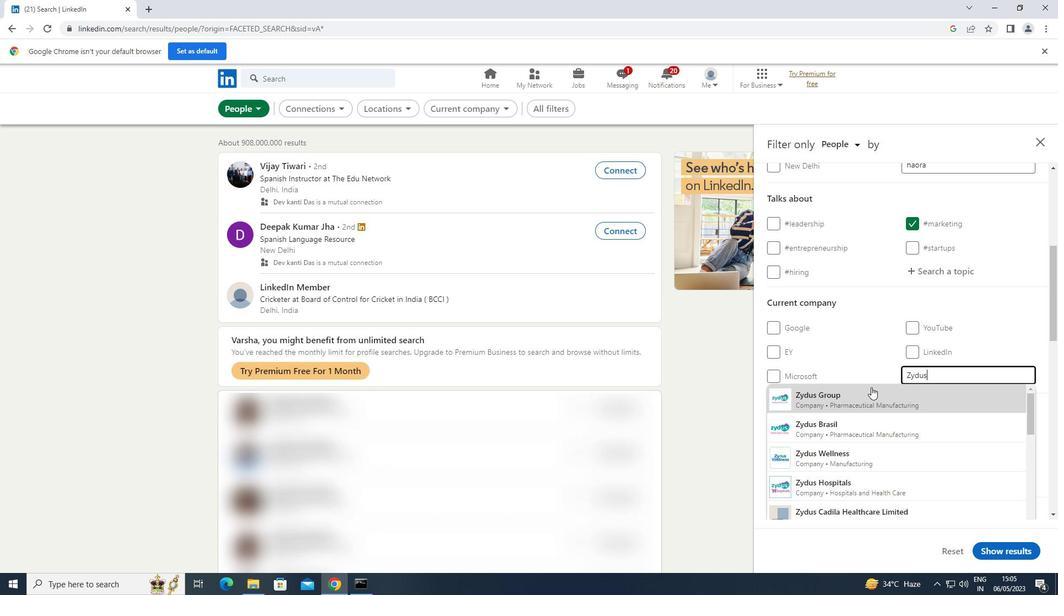 
Action: Mouse pressed left at (806, 395)
Screenshot: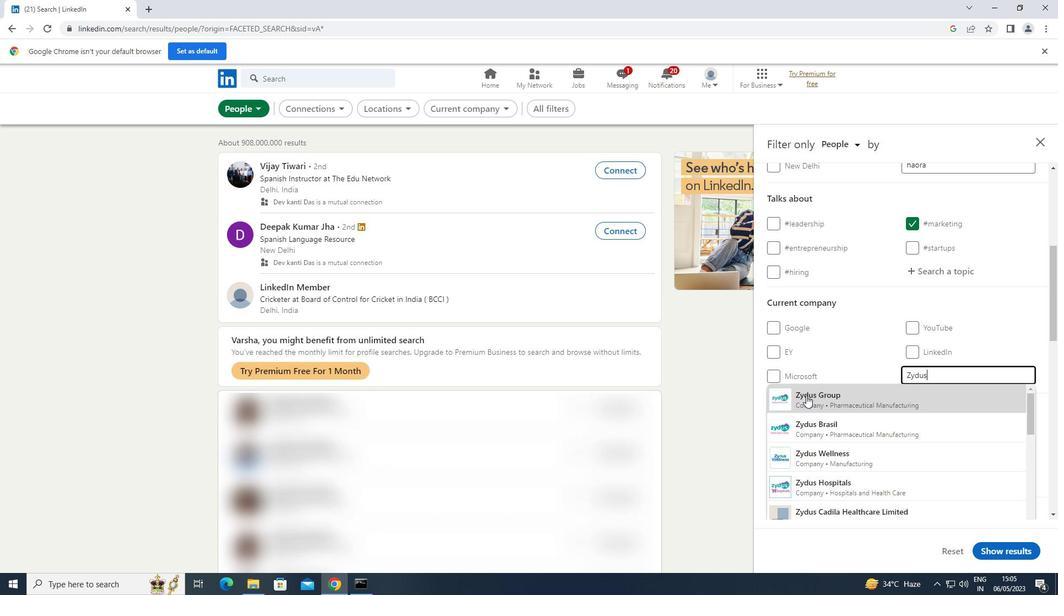 
Action: Mouse moved to (807, 393)
Screenshot: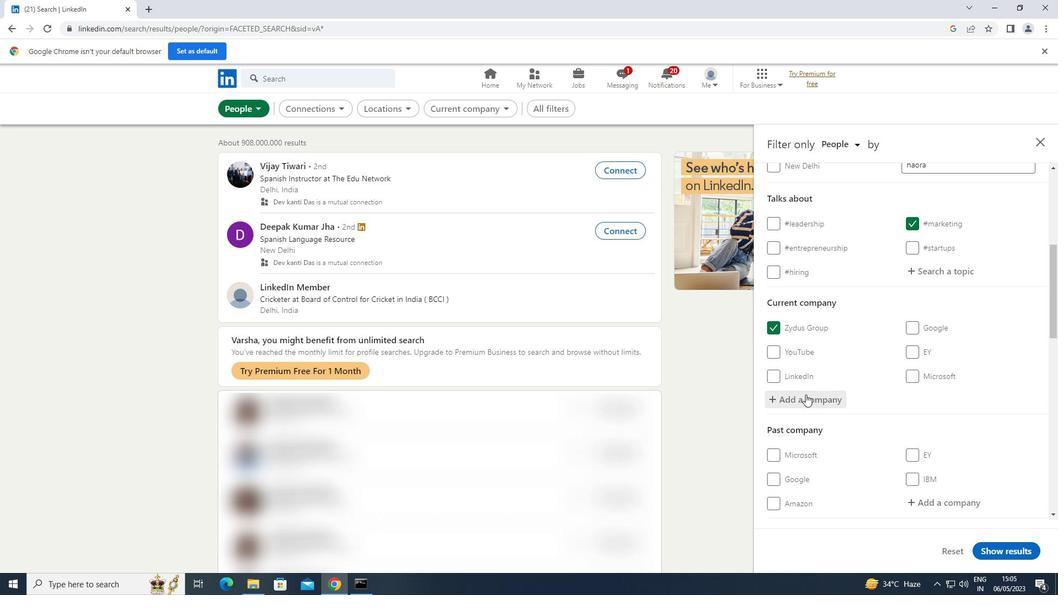 
Action: Mouse scrolled (807, 393) with delta (0, 0)
Screenshot: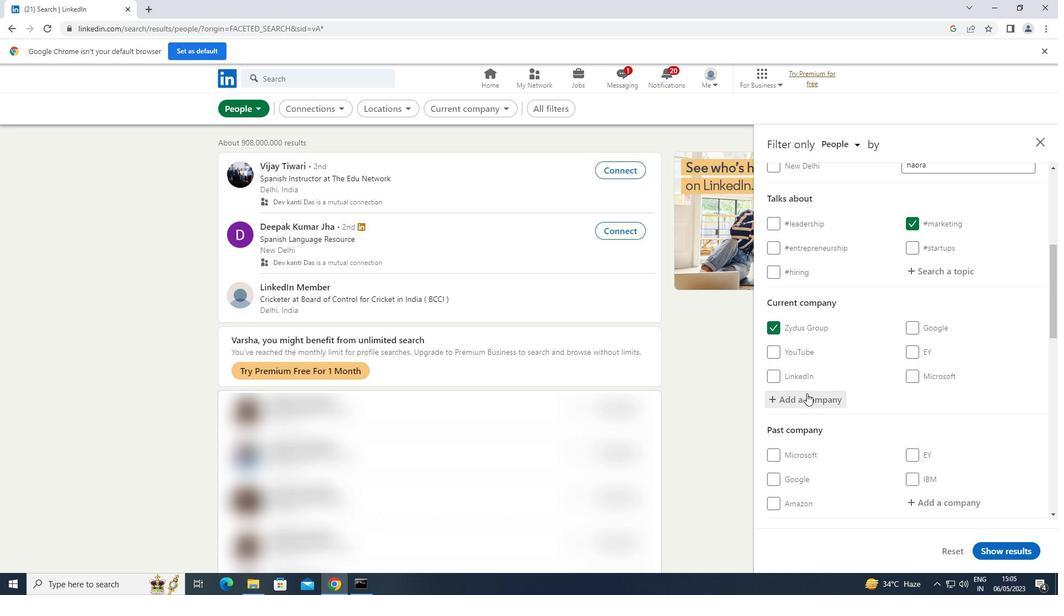 
Action: Mouse scrolled (807, 393) with delta (0, 0)
Screenshot: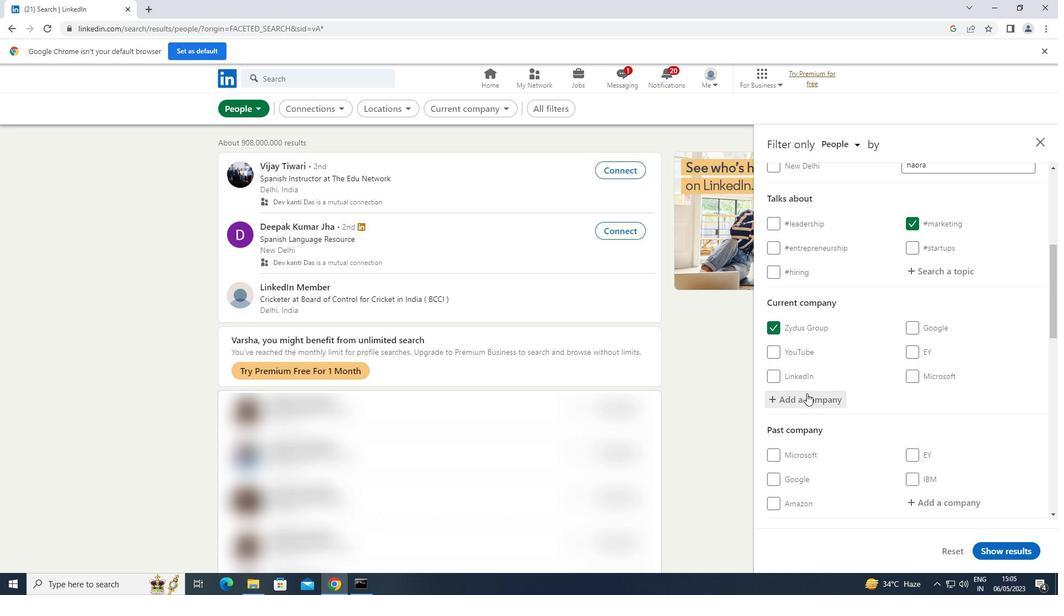 
Action: Mouse scrolled (807, 393) with delta (0, 0)
Screenshot: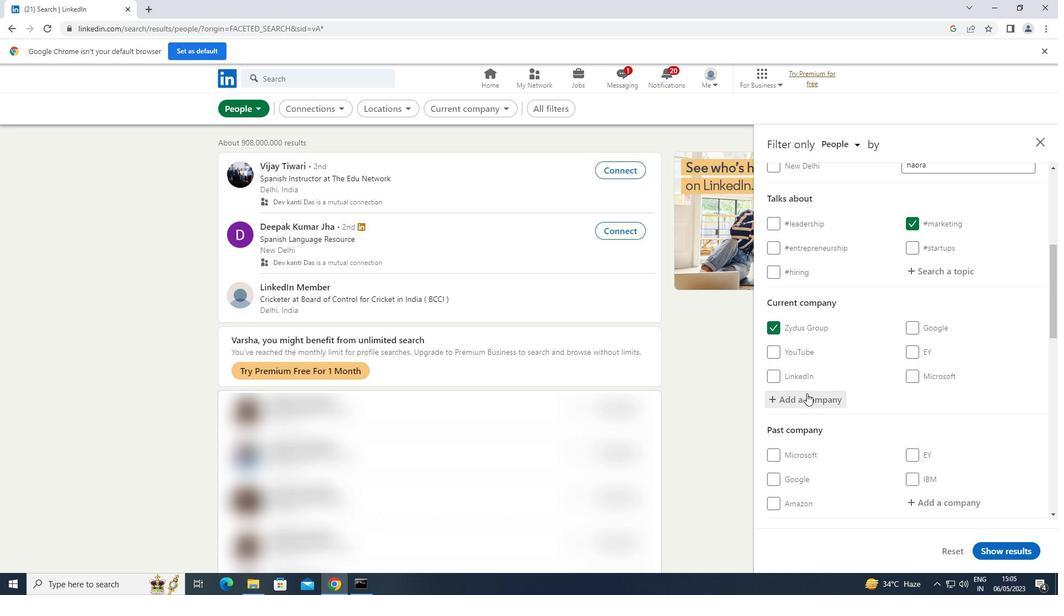 
Action: Mouse moved to (961, 450)
Screenshot: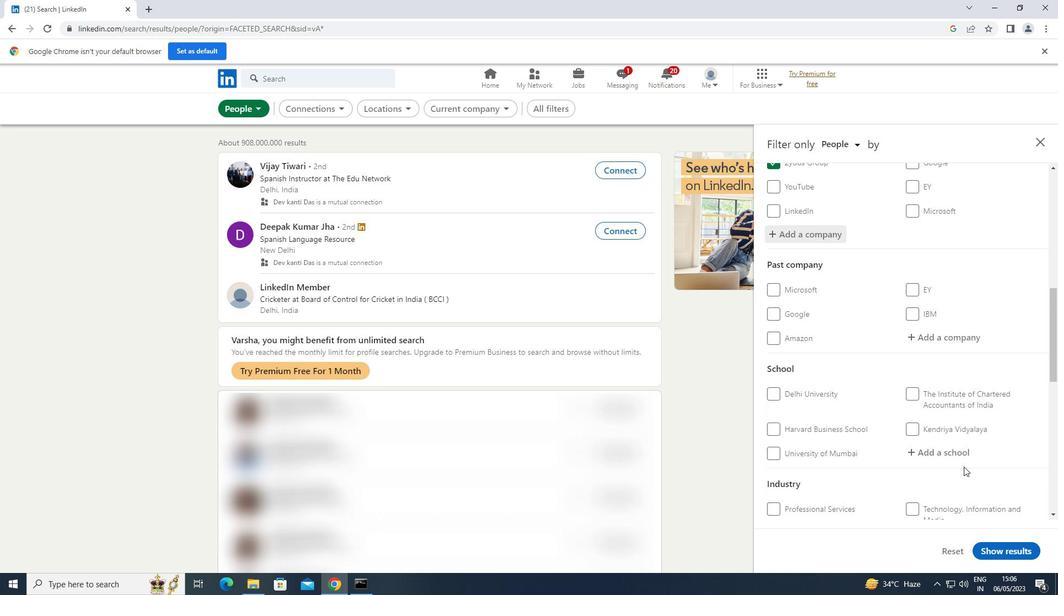 
Action: Mouse pressed left at (961, 450)
Screenshot: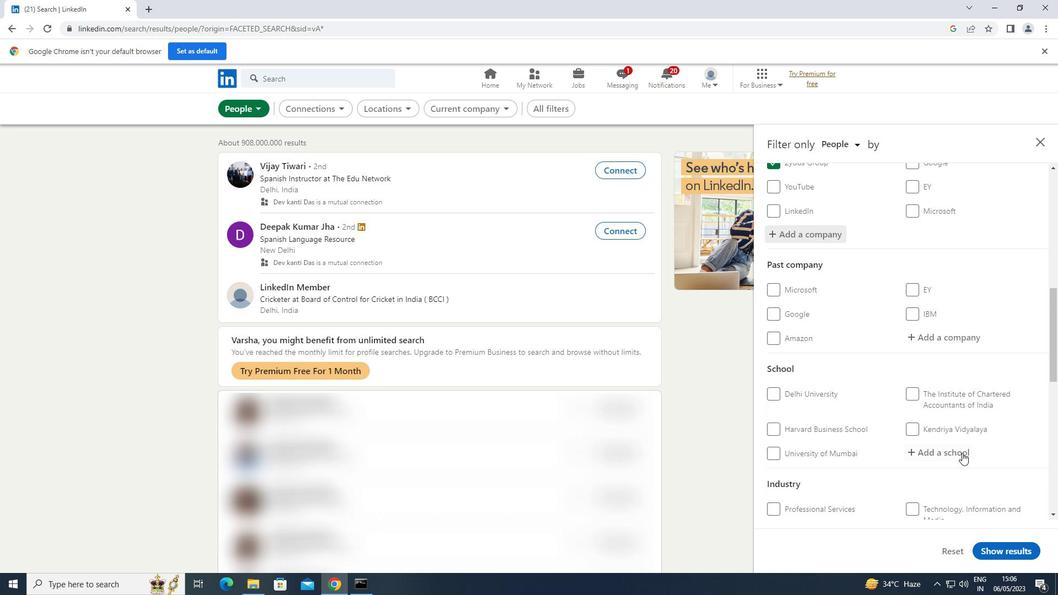 
Action: Key pressed <Key.shift>THE<Key.space><Key.shift>UNIVERSITY<Key.space>OF<Key.space><Key.shift>BURDWA
Screenshot: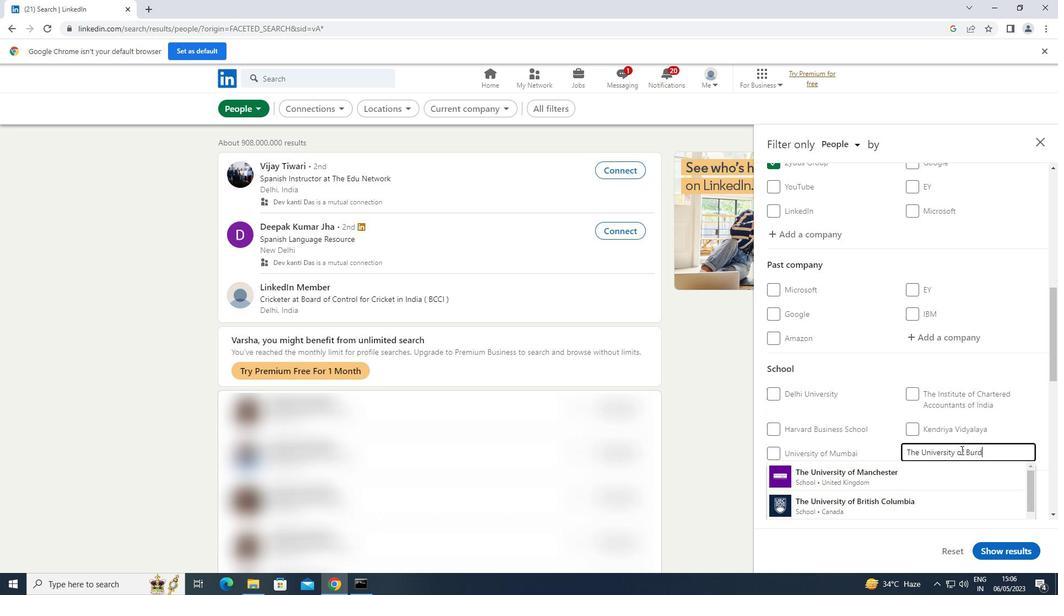 
Action: Mouse moved to (872, 466)
Screenshot: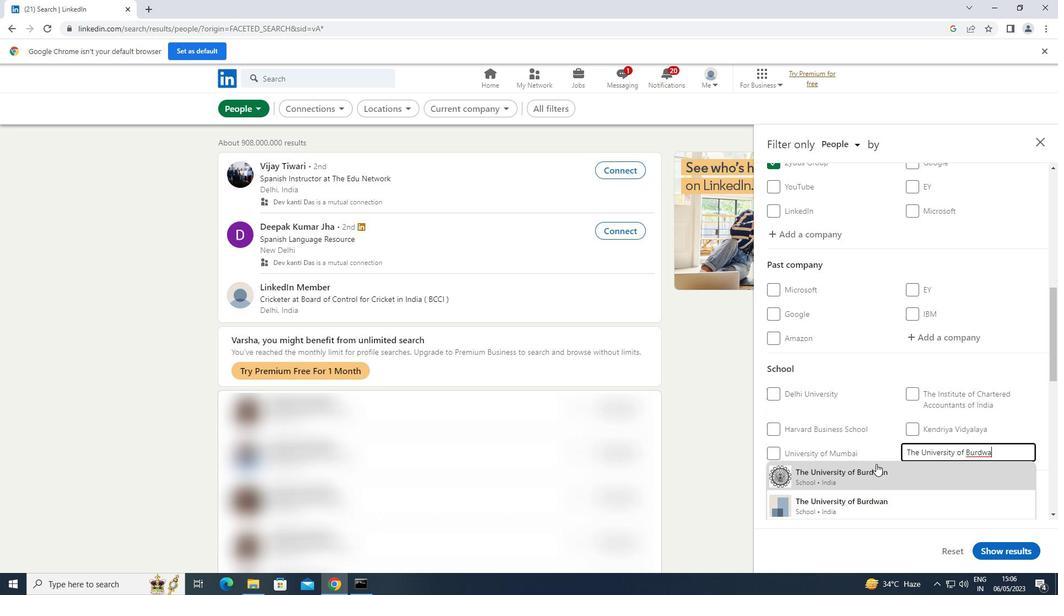
Action: Mouse pressed left at (872, 466)
Screenshot: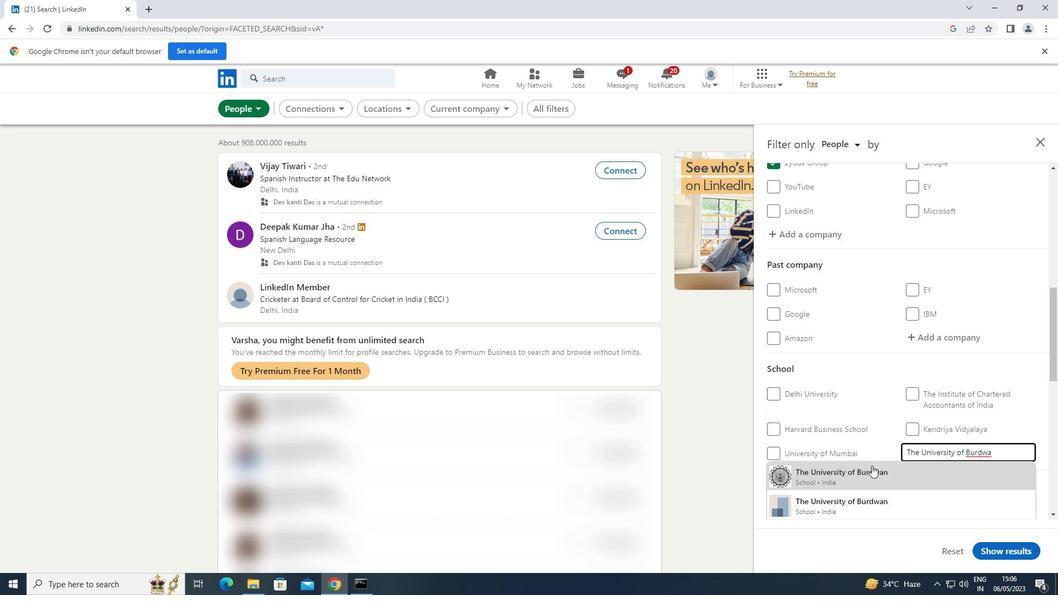 
Action: Mouse moved to (875, 462)
Screenshot: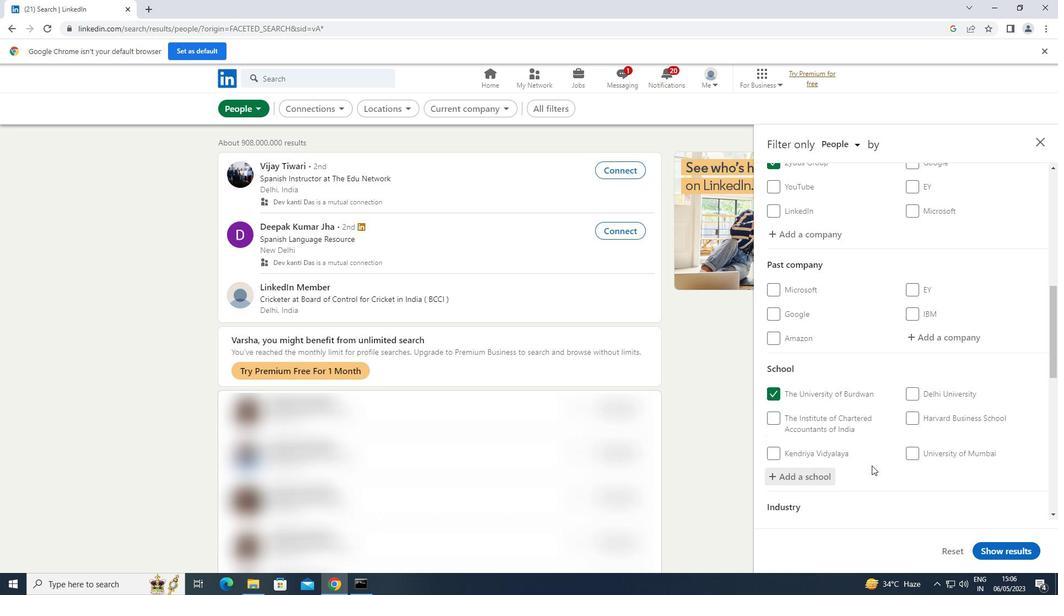 
Action: Mouse scrolled (875, 461) with delta (0, 0)
Screenshot: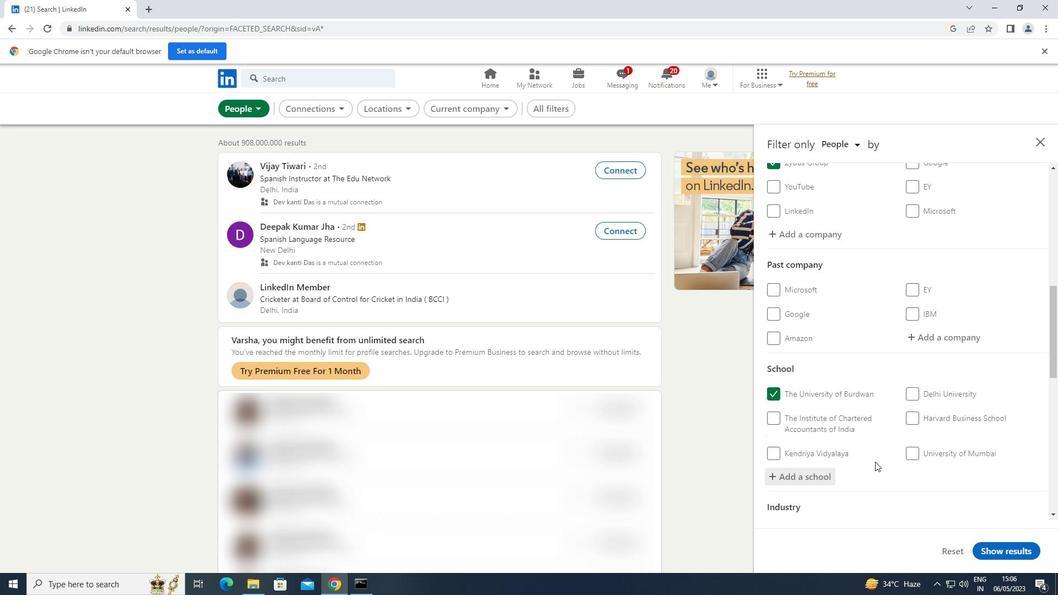 
Action: Mouse scrolled (875, 461) with delta (0, 0)
Screenshot: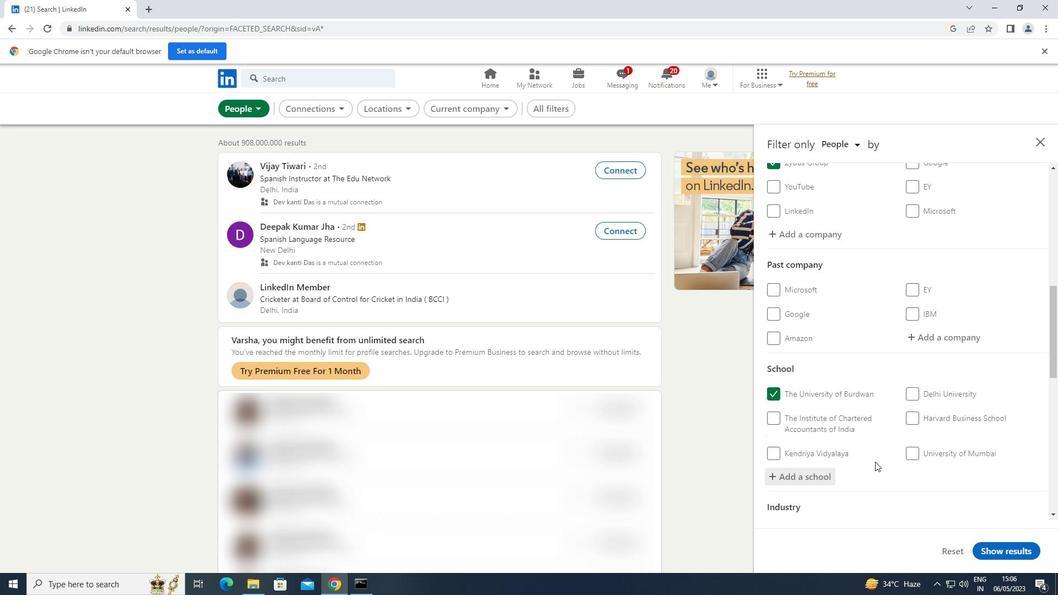 
Action: Mouse scrolled (875, 461) with delta (0, 0)
Screenshot: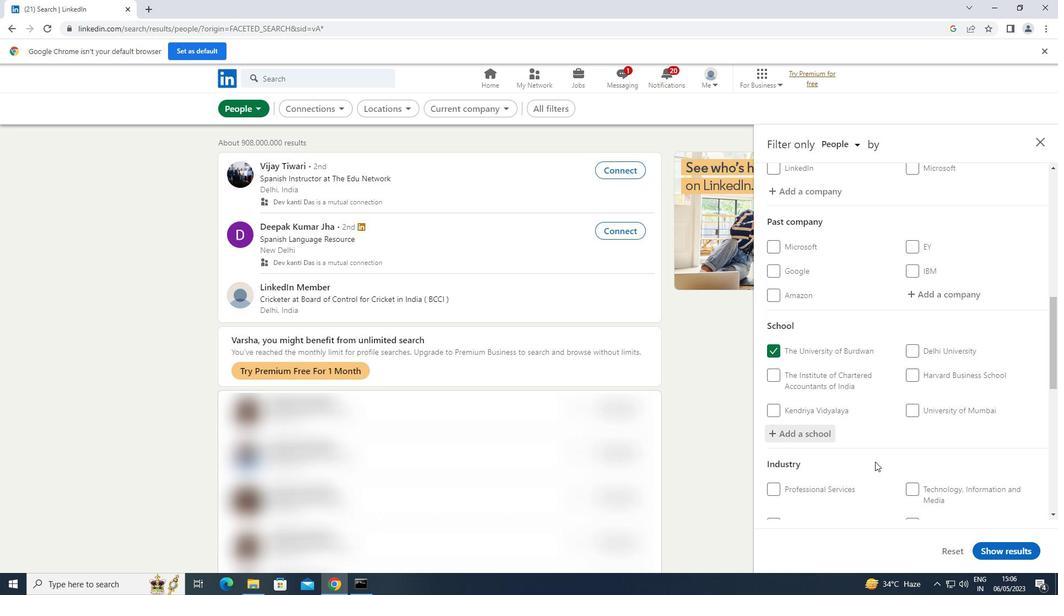 
Action: Mouse moved to (918, 435)
Screenshot: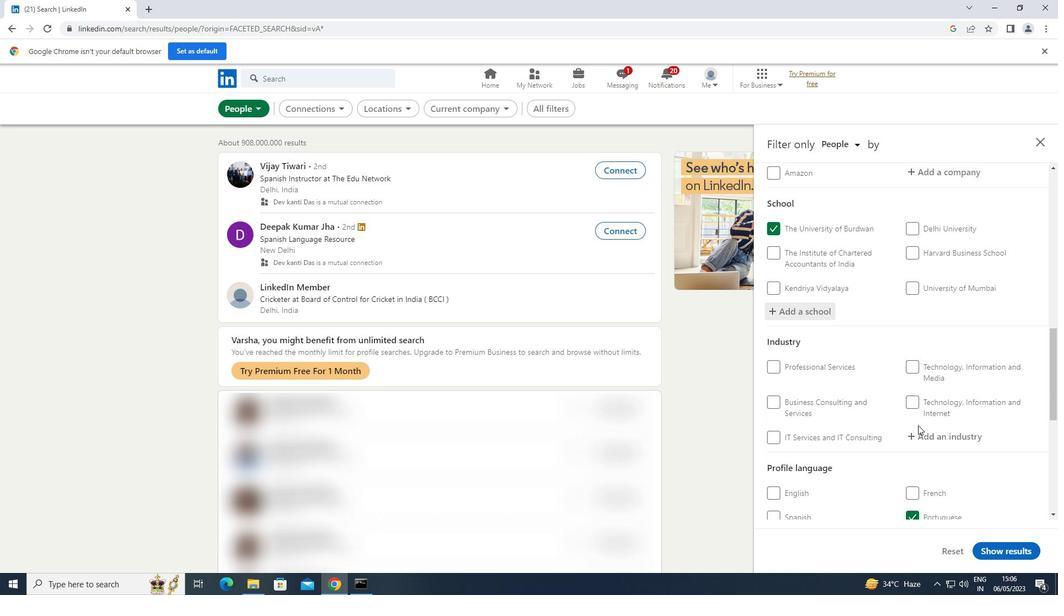 
Action: Mouse pressed left at (918, 435)
Screenshot: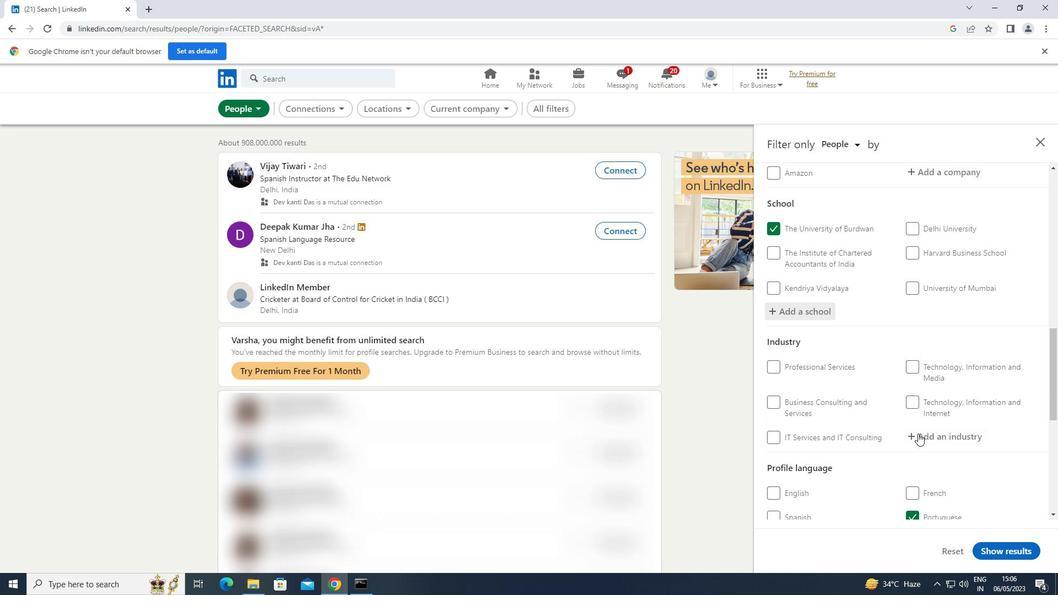 
Action: Key pressed <Key.shift>BUILDING<Key.space><Key.shift>CONSTR
Screenshot: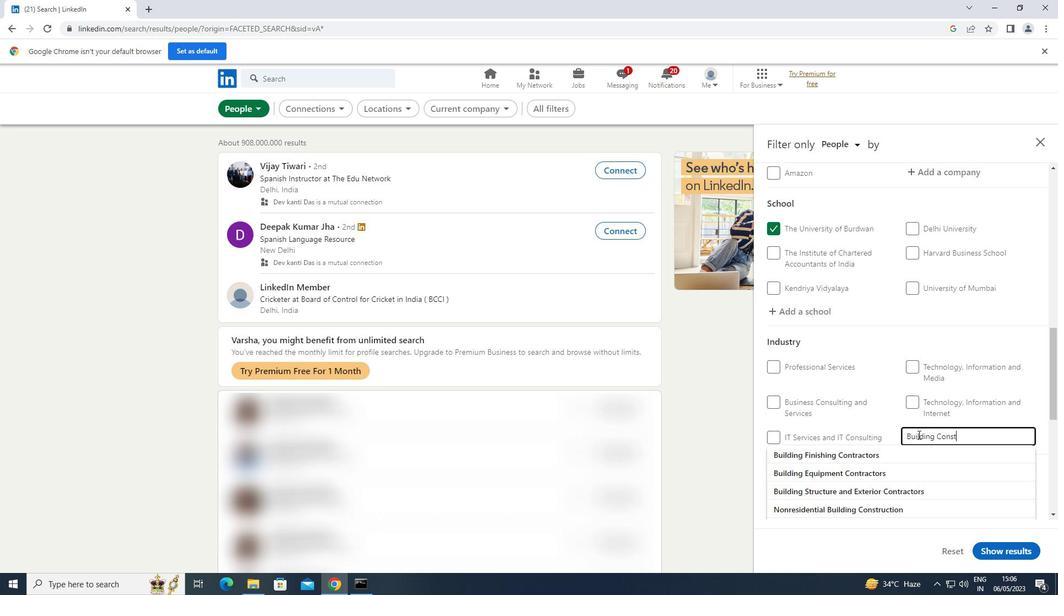 
Action: Mouse moved to (859, 485)
Screenshot: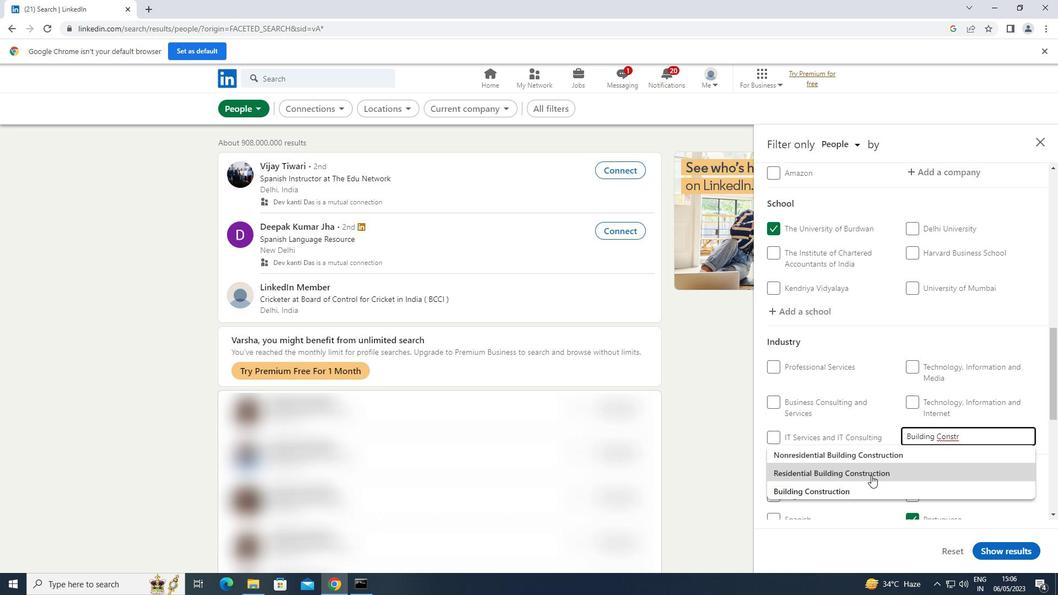 
Action: Mouse pressed left at (859, 485)
Screenshot: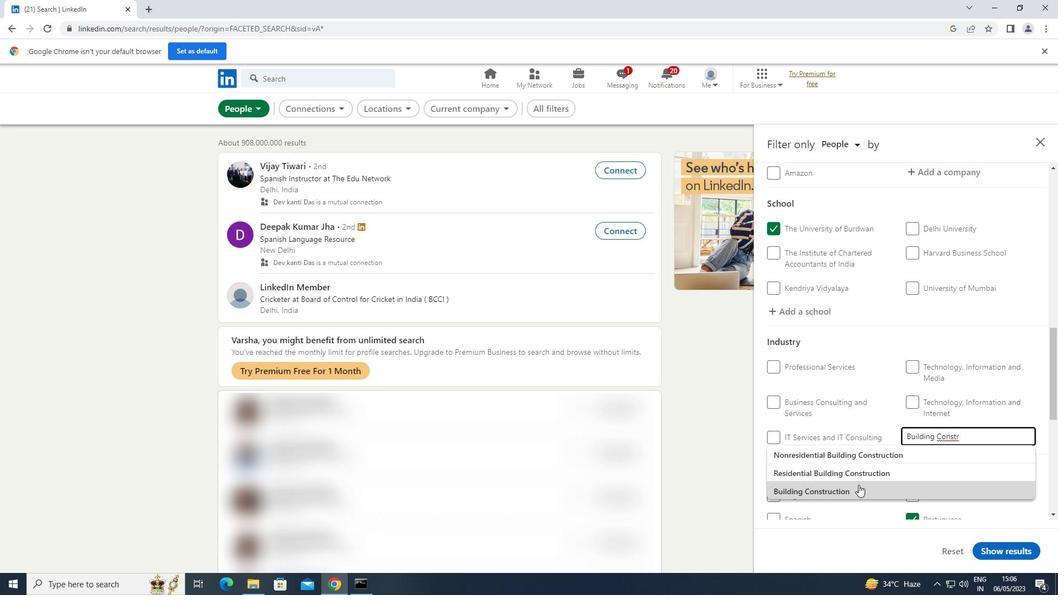 
Action: Mouse moved to (866, 480)
Screenshot: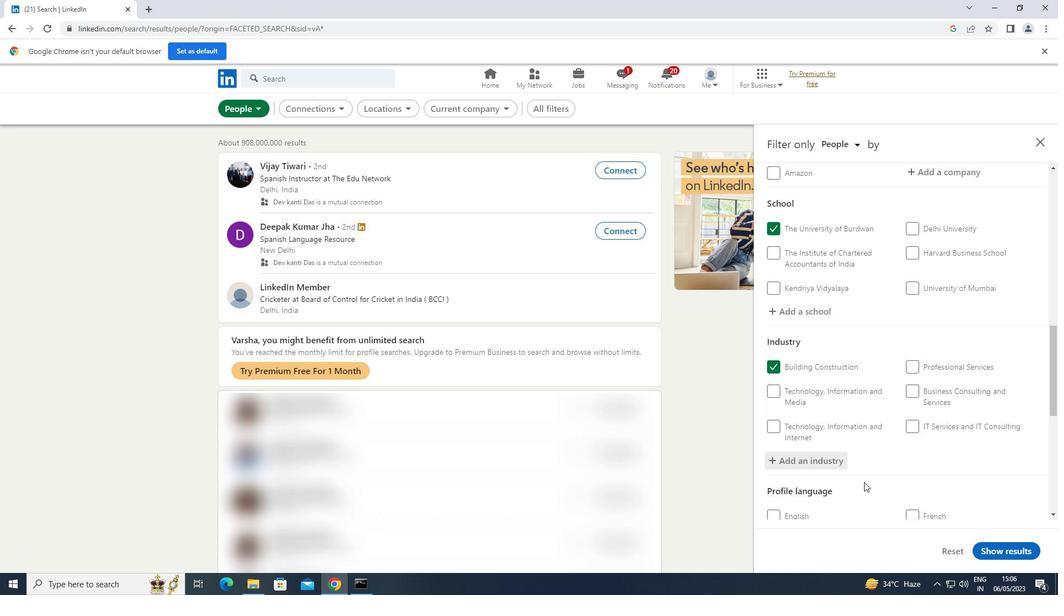 
Action: Mouse scrolled (866, 479) with delta (0, 0)
Screenshot: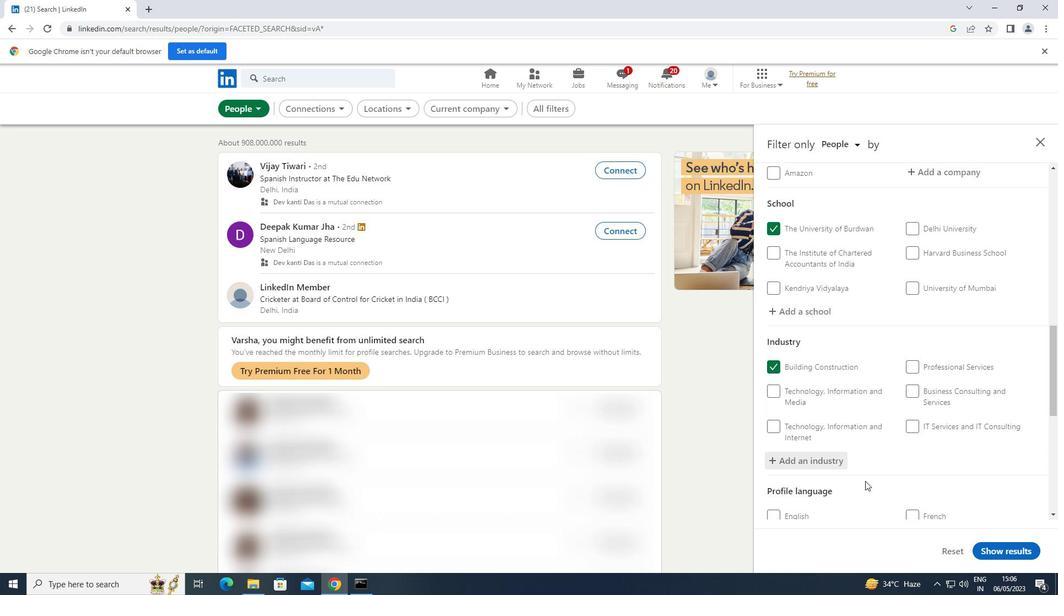 
Action: Mouse moved to (866, 479)
Screenshot: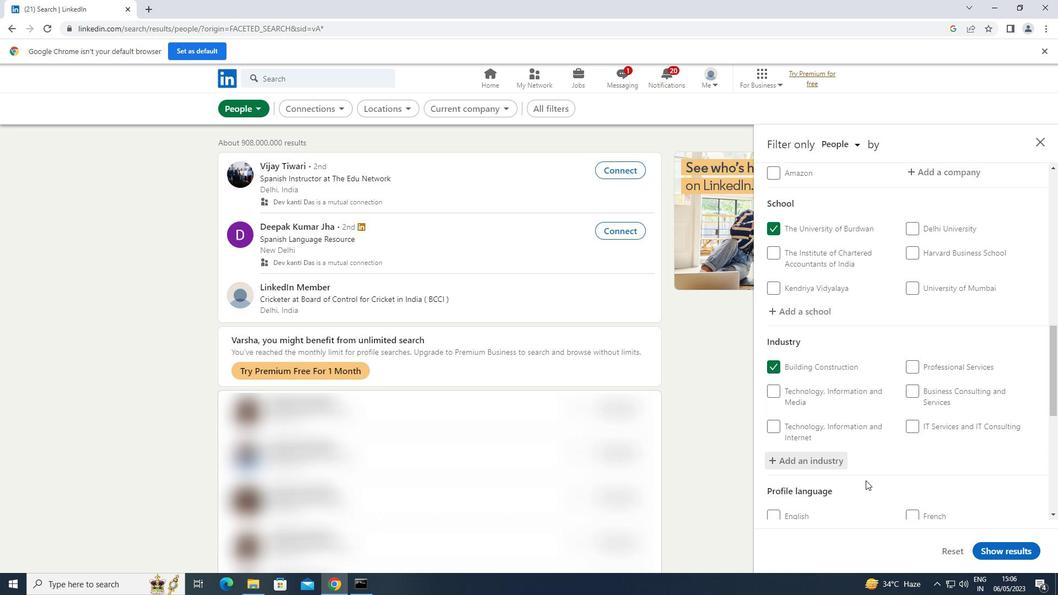 
Action: Mouse scrolled (866, 479) with delta (0, 0)
Screenshot: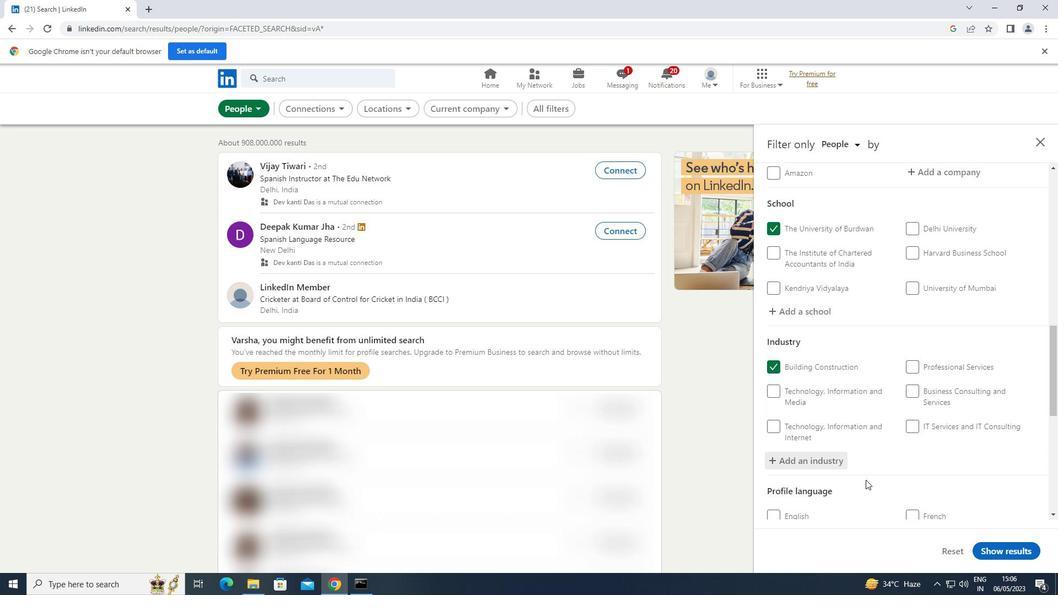 
Action: Mouse scrolled (866, 479) with delta (0, 0)
Screenshot: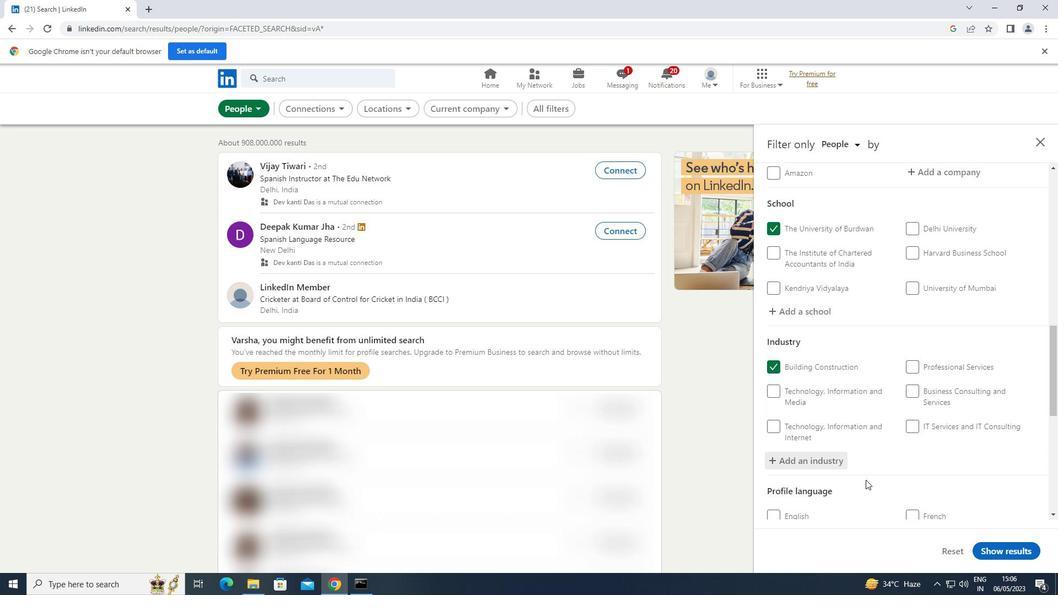 
Action: Mouse scrolled (866, 479) with delta (0, 0)
Screenshot: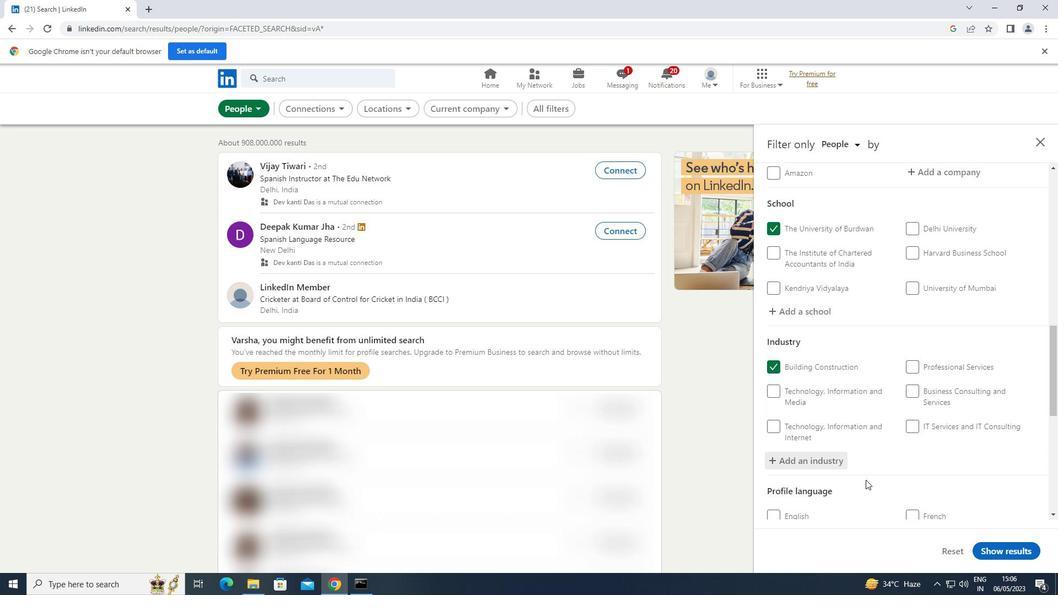 
Action: Mouse scrolled (866, 479) with delta (0, 0)
Screenshot: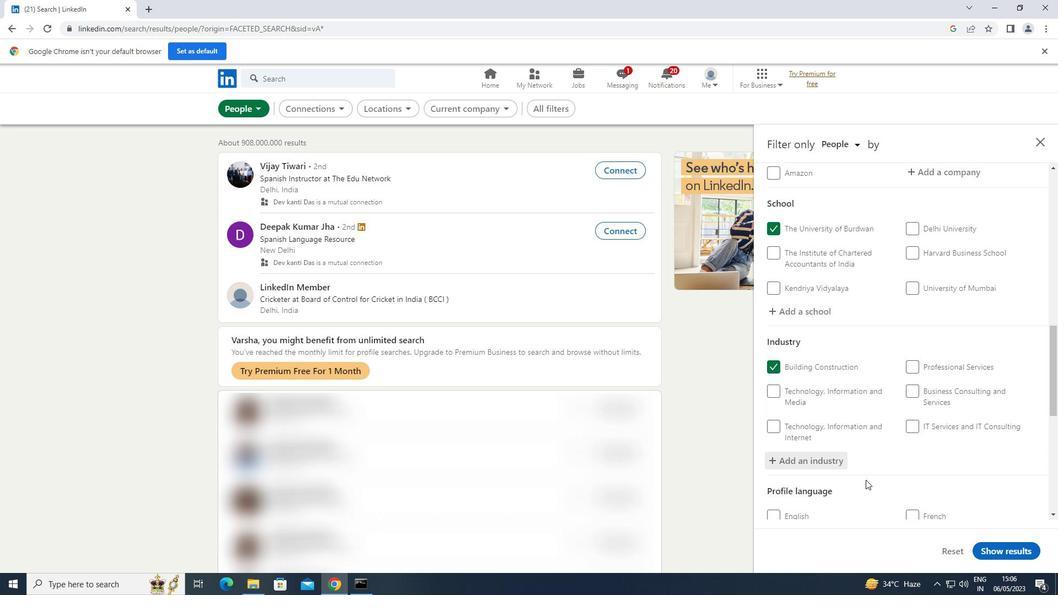 
Action: Mouse scrolled (866, 479) with delta (0, 0)
Screenshot: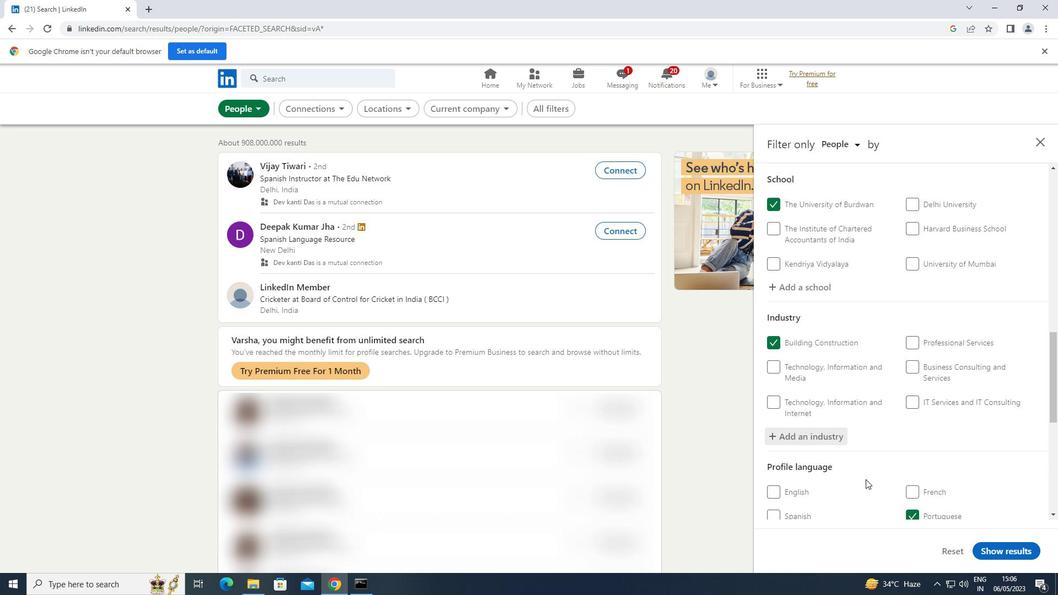 
Action: Mouse moved to (955, 403)
Screenshot: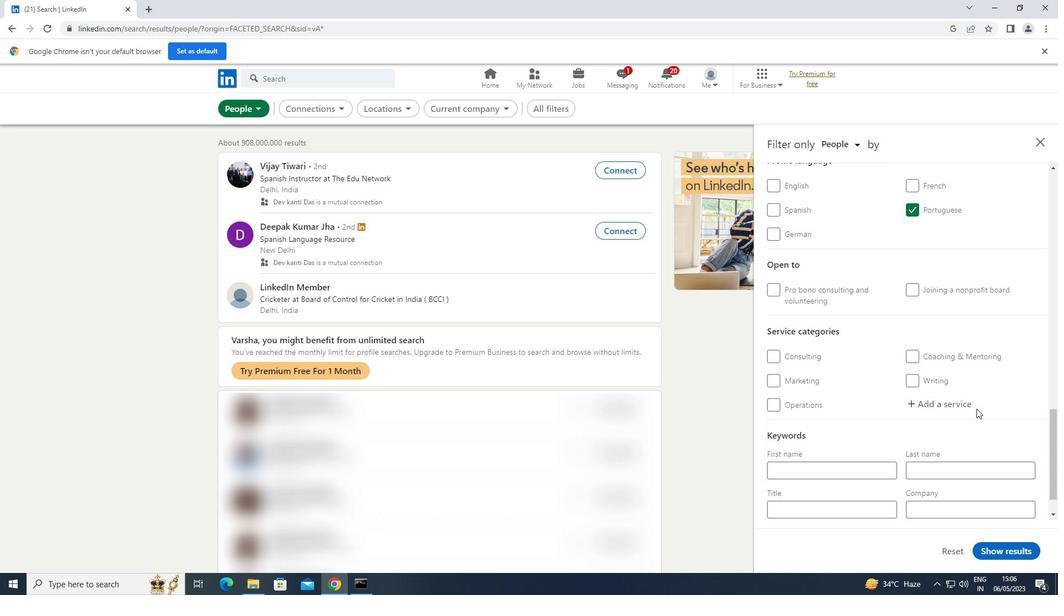 
Action: Mouse pressed left at (955, 403)
Screenshot: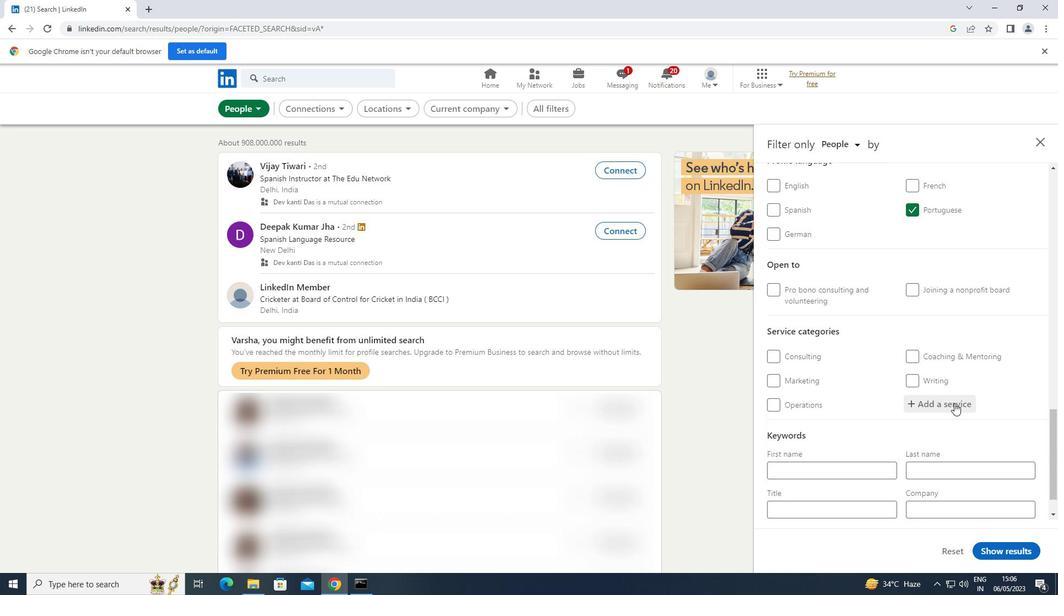 
Action: Key pressed <Key.shift>TAX<Key.space><Key.shift>LAW
Screenshot: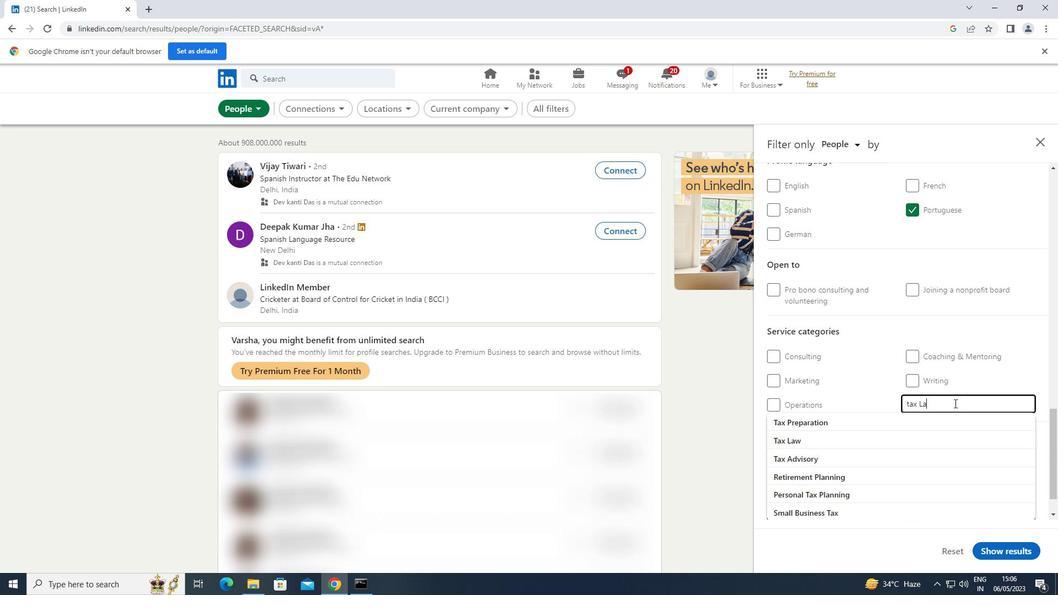
Action: Mouse moved to (823, 419)
Screenshot: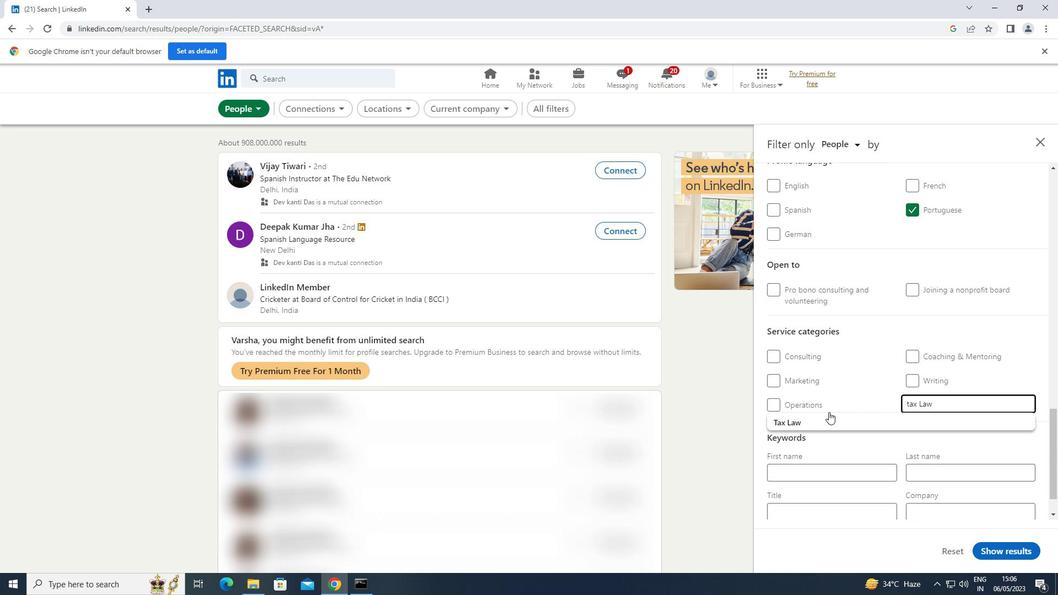 
Action: Mouse pressed left at (823, 419)
Screenshot: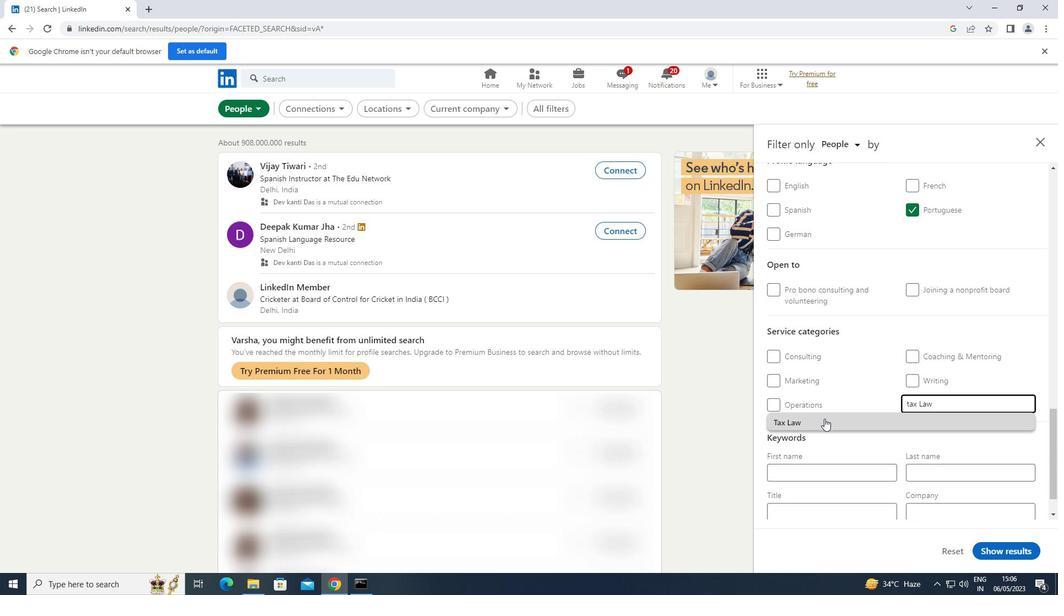 
Action: Mouse moved to (832, 414)
Screenshot: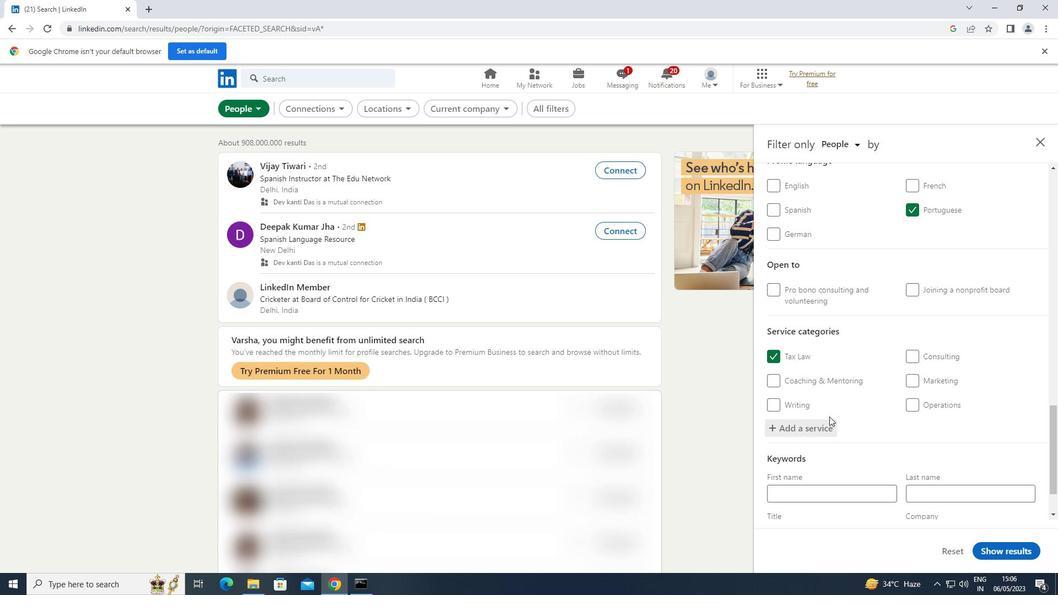 
Action: Mouse scrolled (832, 413) with delta (0, 0)
Screenshot: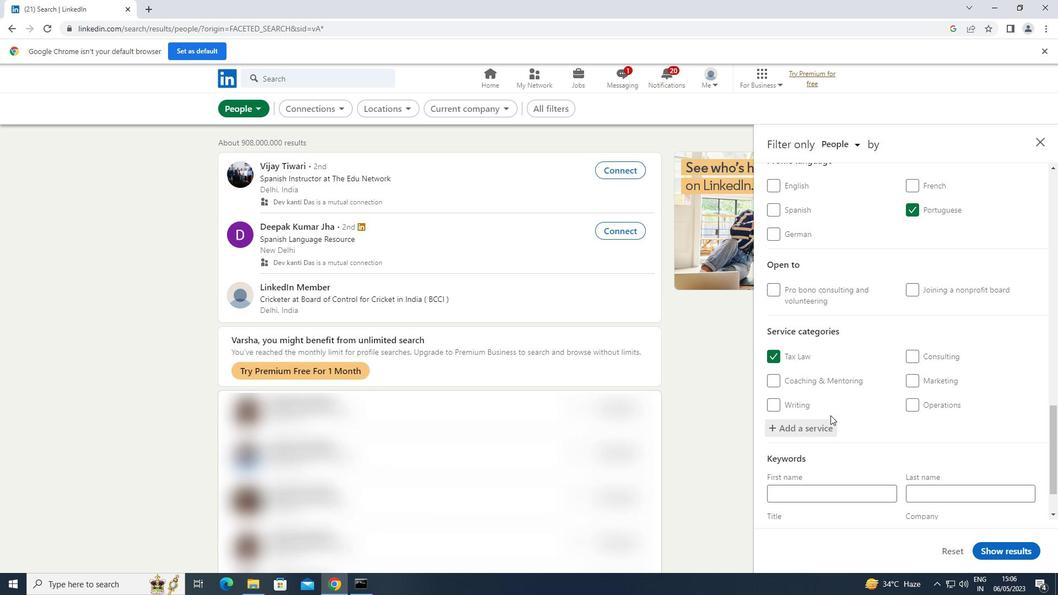 
Action: Mouse scrolled (832, 413) with delta (0, 0)
Screenshot: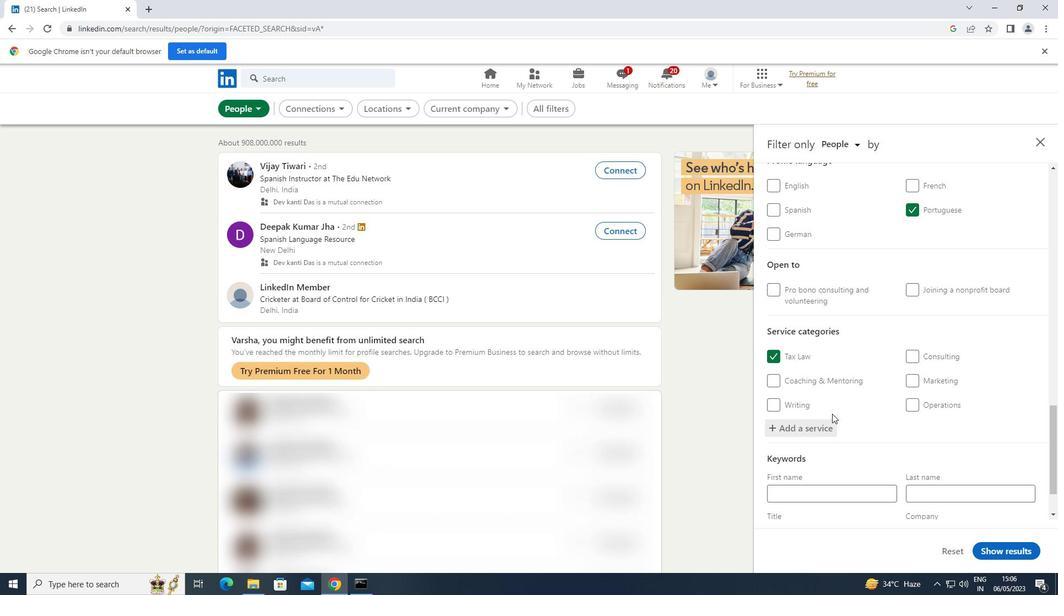 
Action: Mouse scrolled (832, 413) with delta (0, 0)
Screenshot: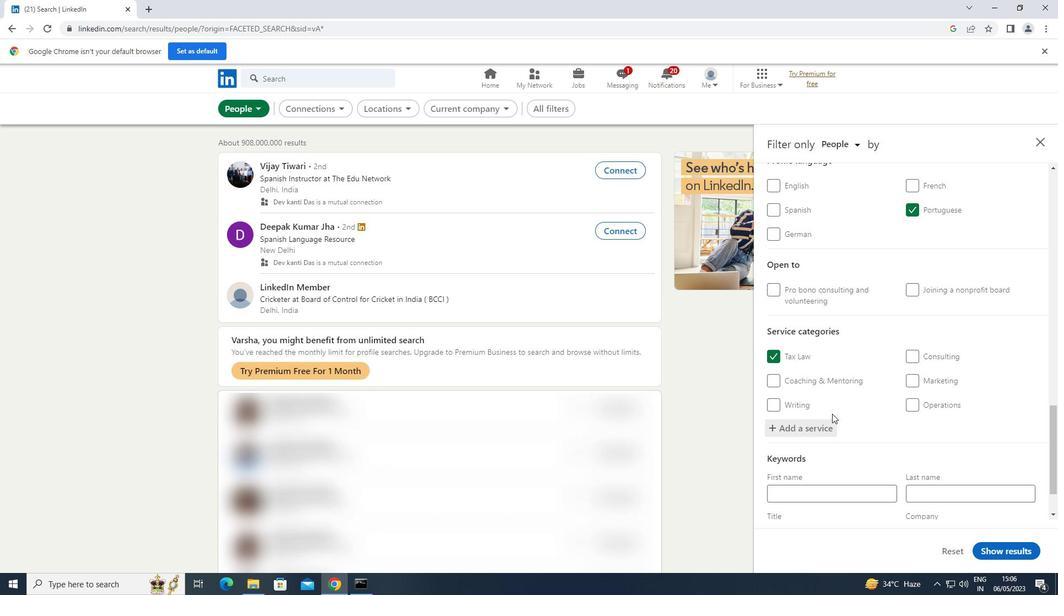 
Action: Mouse scrolled (832, 413) with delta (0, 0)
Screenshot: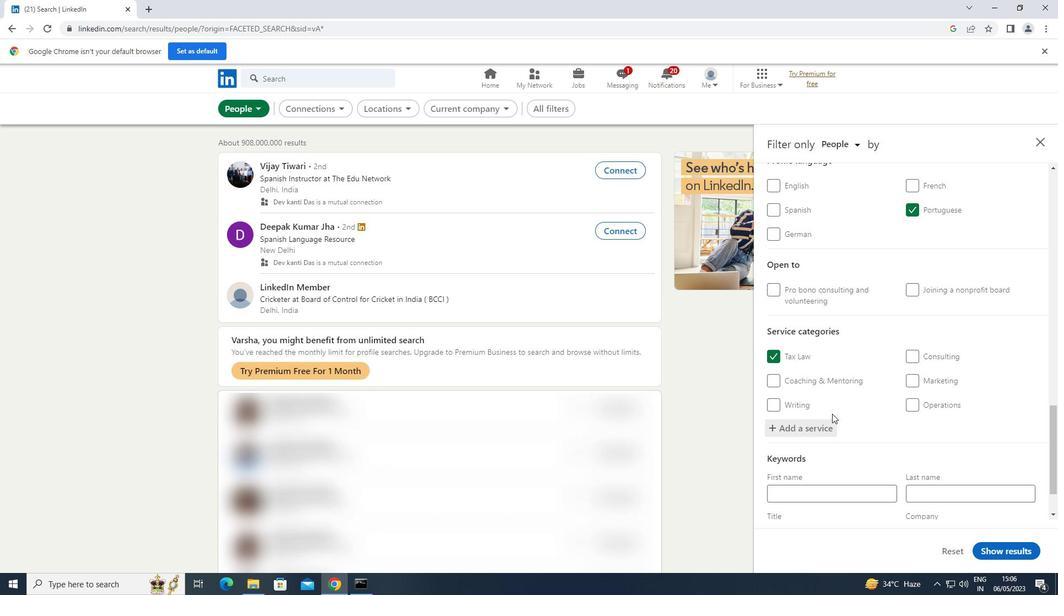 
Action: Mouse scrolled (832, 413) with delta (0, 0)
Screenshot: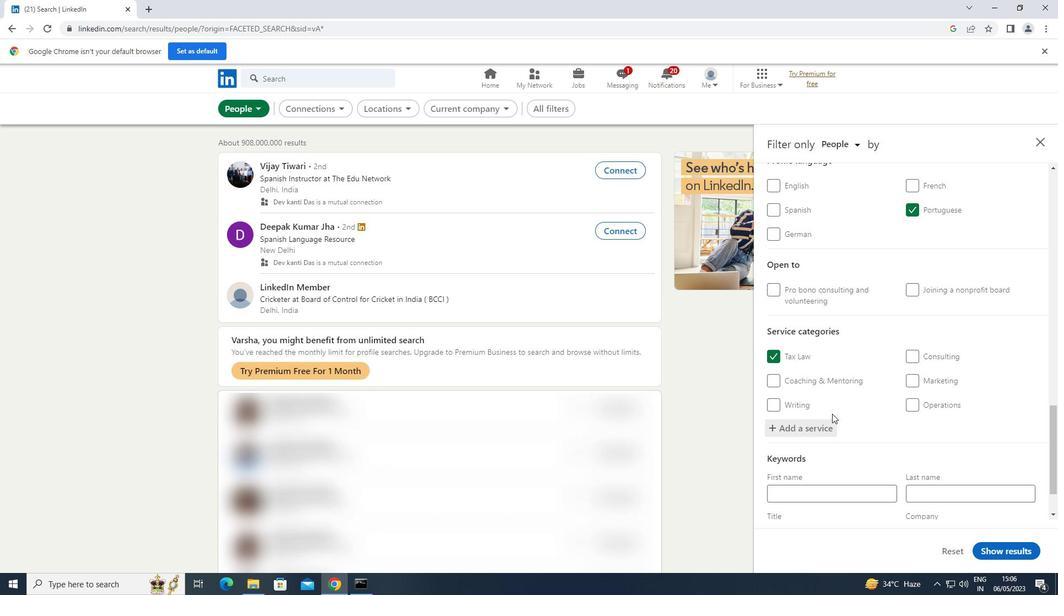 
Action: Mouse scrolled (832, 413) with delta (0, 0)
Screenshot: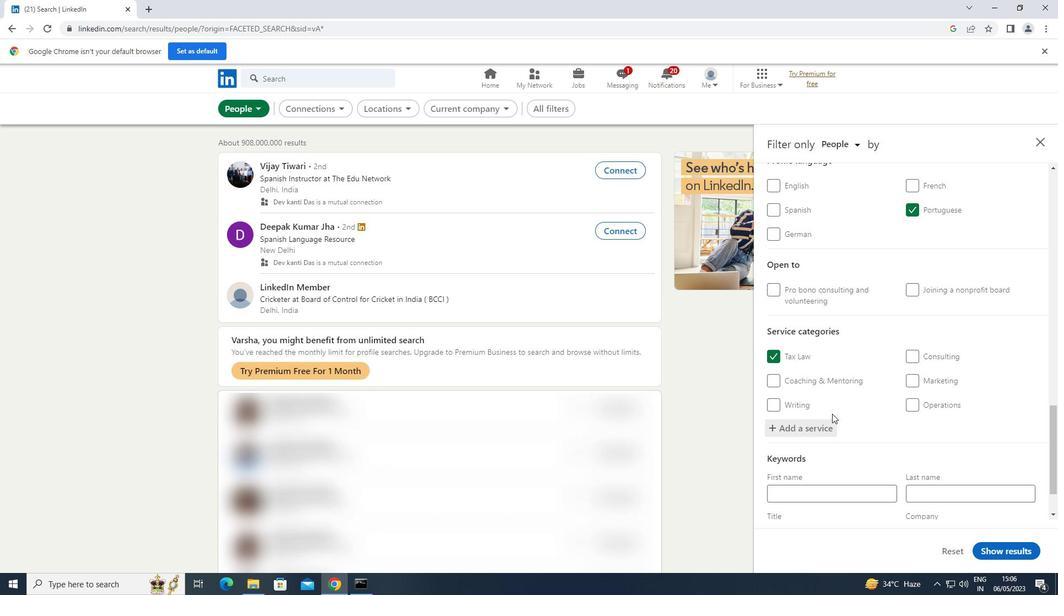 
Action: Mouse moved to (816, 469)
Screenshot: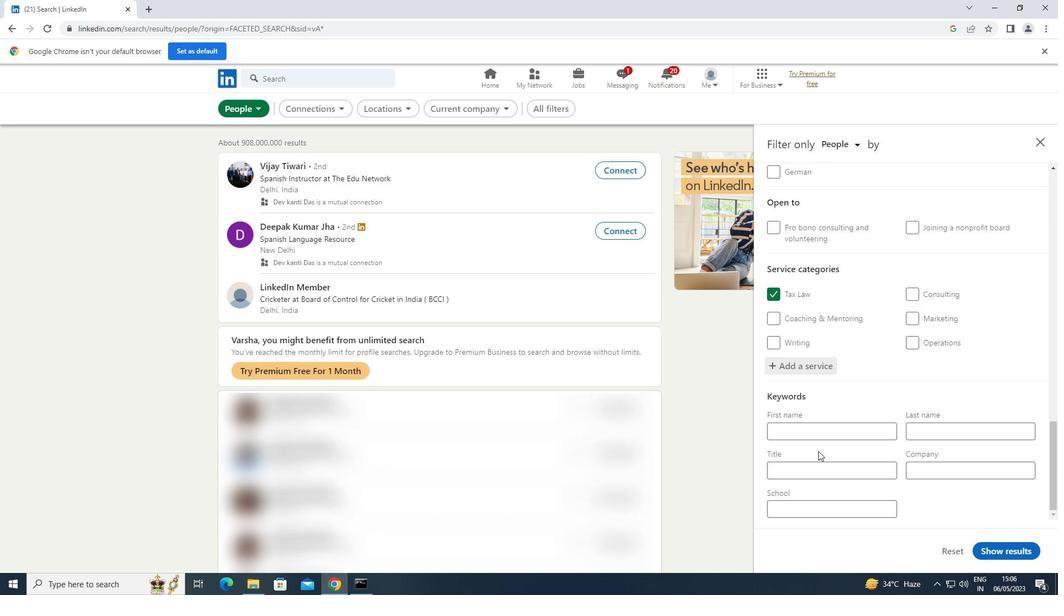 
Action: Mouse pressed left at (816, 469)
Screenshot: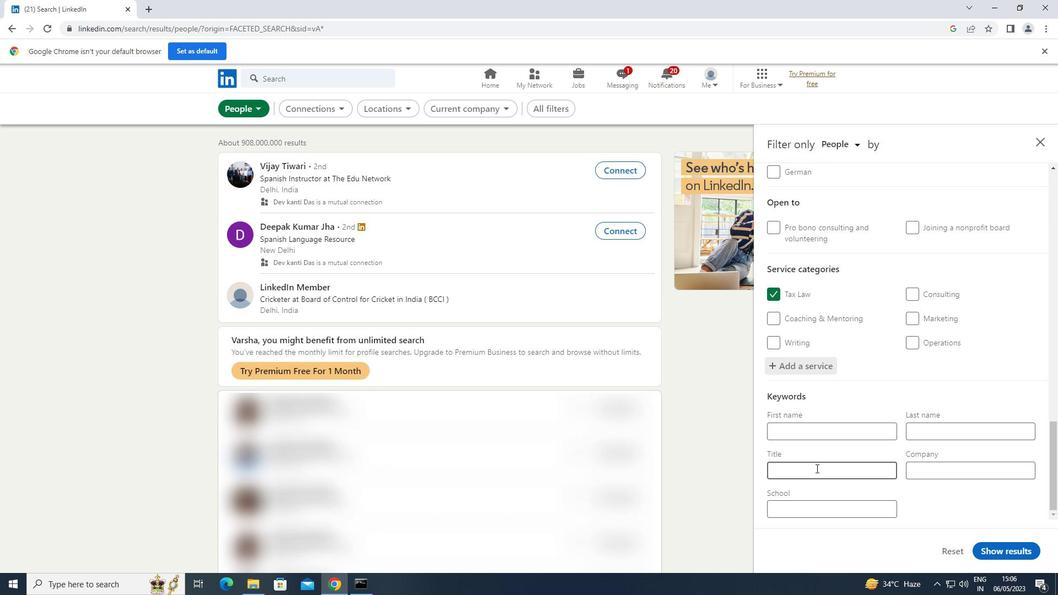 
Action: Mouse moved to (816, 469)
Screenshot: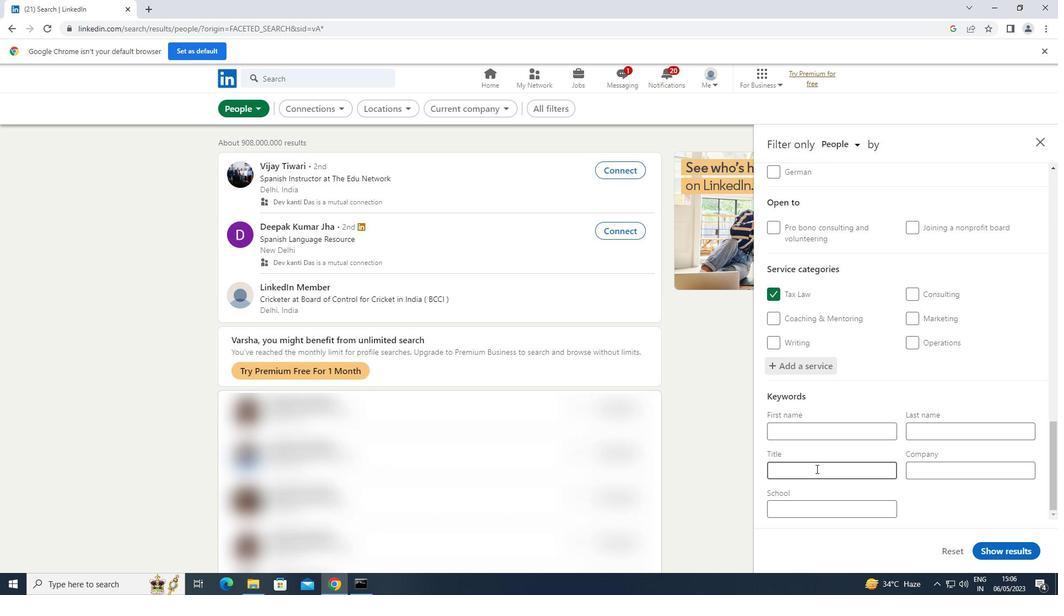 
Action: Key pressed <Key.shift>ARCHITECT
Screenshot: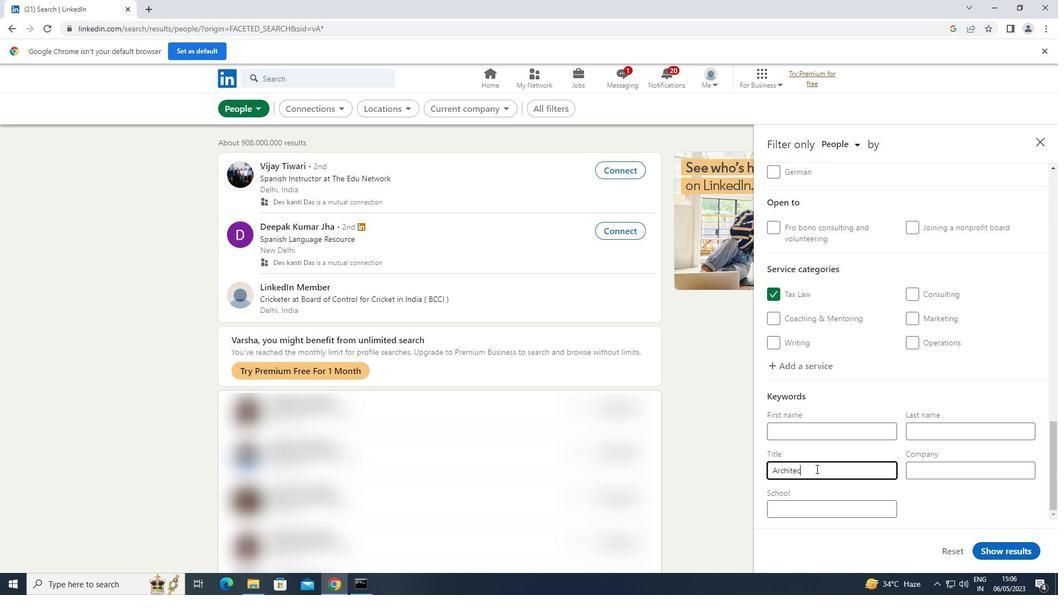 
Action: Mouse moved to (1003, 553)
Screenshot: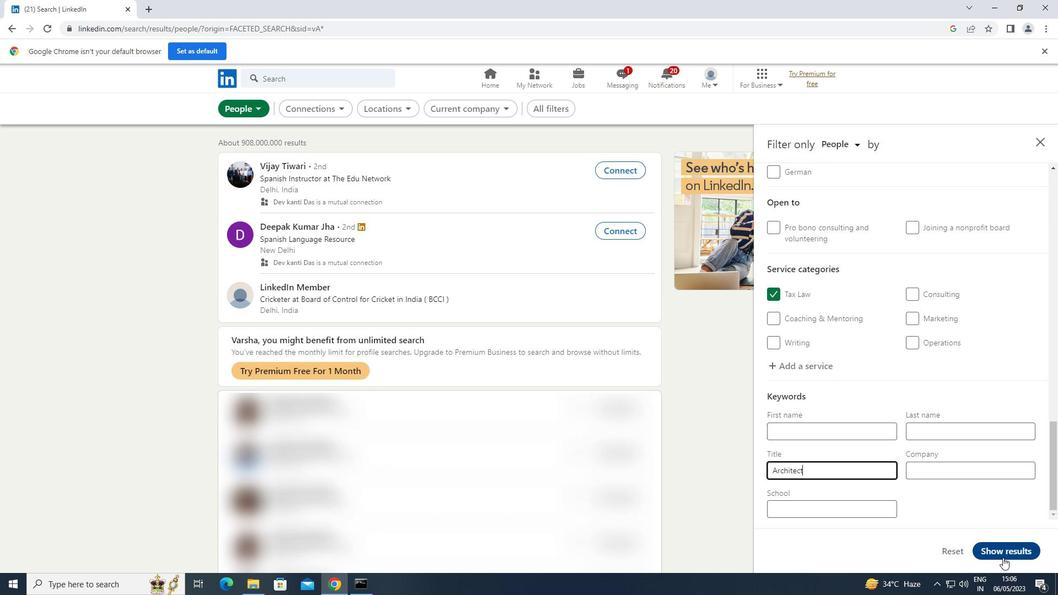 
Action: Mouse pressed left at (1003, 553)
Screenshot: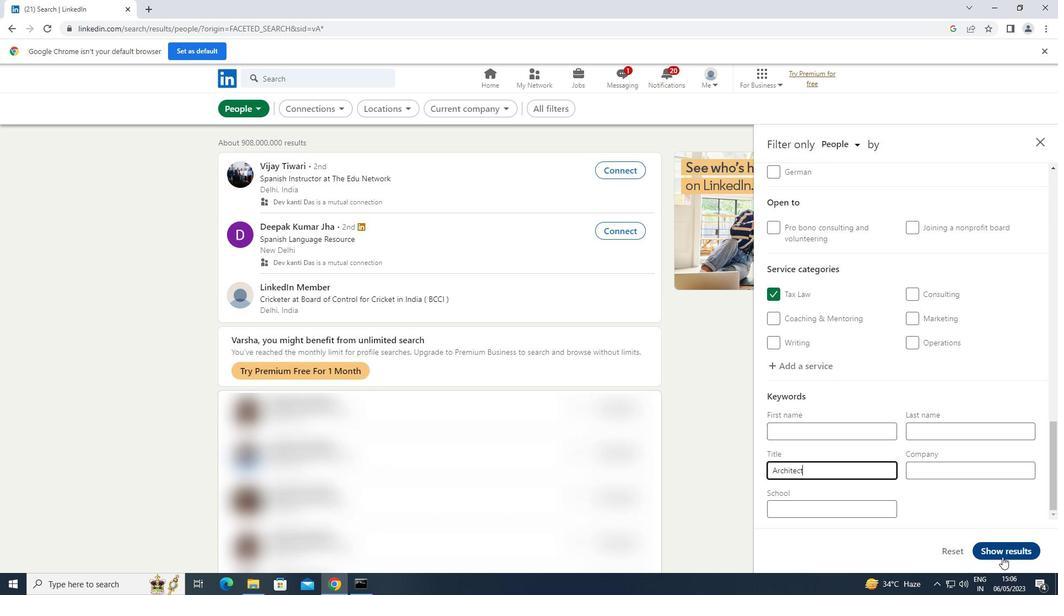 
